 Task: Open Card Customer Service Review in Board IT Support Services to Workspace Customer Relationship Management Software and add a team member Softage.4@softage.net, a label Blue, a checklist Boxing, an attachment from Trello, a color Blue and finally, add a card description 'Conduct customer research for new marketing messaging' and a comment 'Let us approach this task with a sense of enthusiasm and passion, embracing the challenge and the opportunity it presents.'. Add a start date 'Jan 04, 1900' with a due date 'Jan 11, 1900'
Action: Mouse moved to (79, 268)
Screenshot: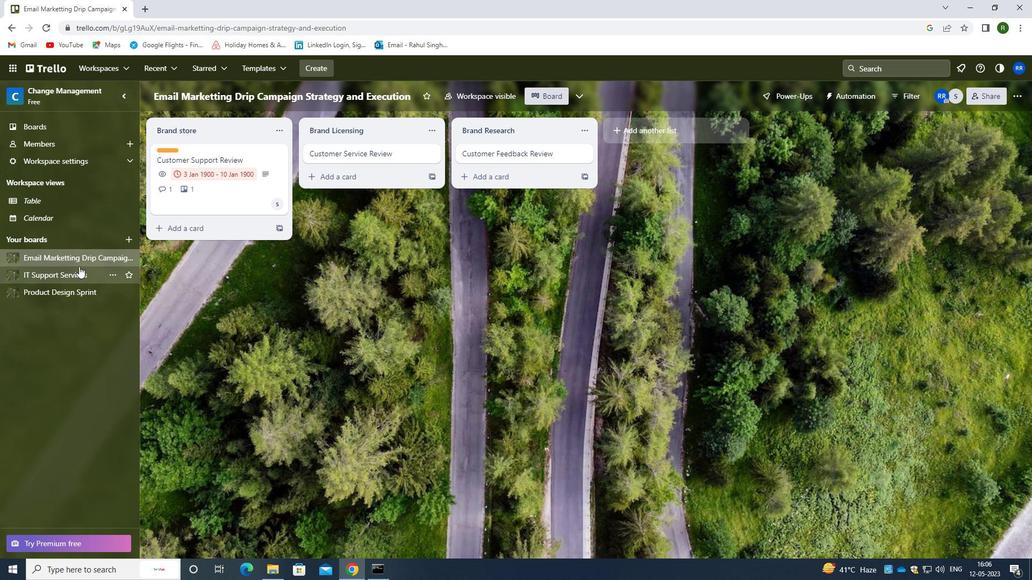 
Action: Mouse pressed left at (79, 268)
Screenshot: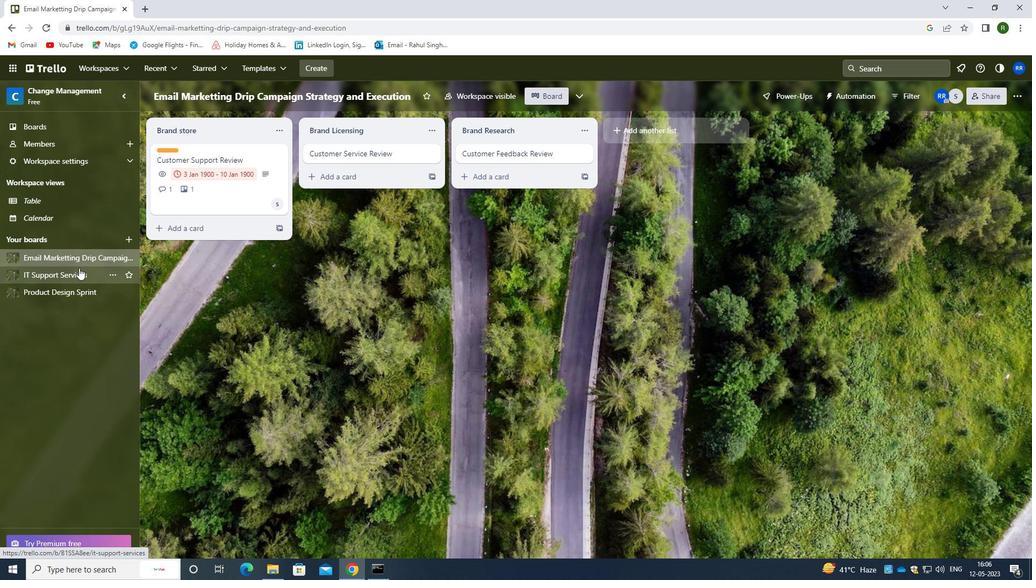 
Action: Mouse moved to (429, 154)
Screenshot: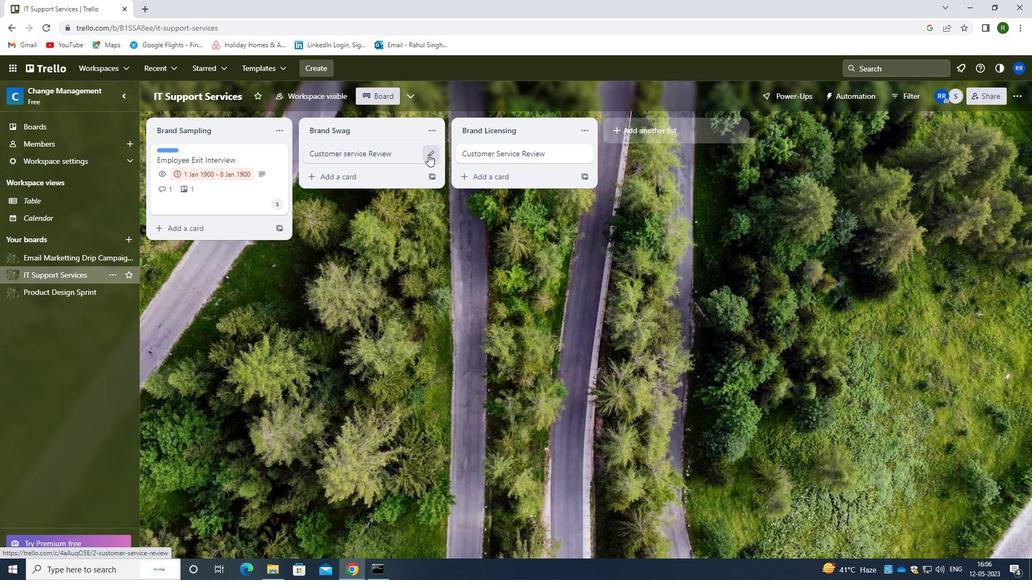 
Action: Mouse pressed left at (429, 154)
Screenshot: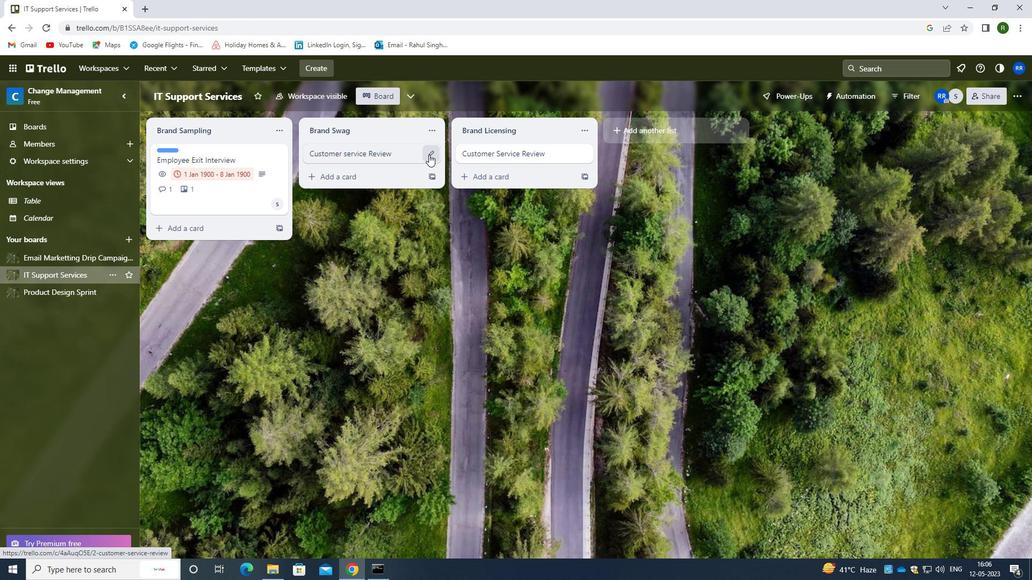 
Action: Mouse moved to (496, 157)
Screenshot: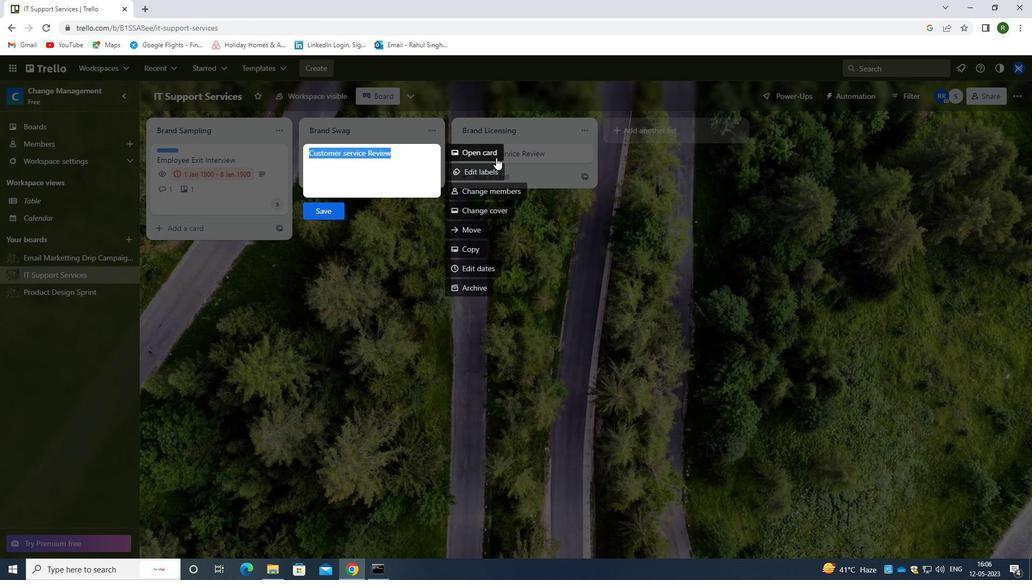 
Action: Mouse pressed left at (496, 157)
Screenshot: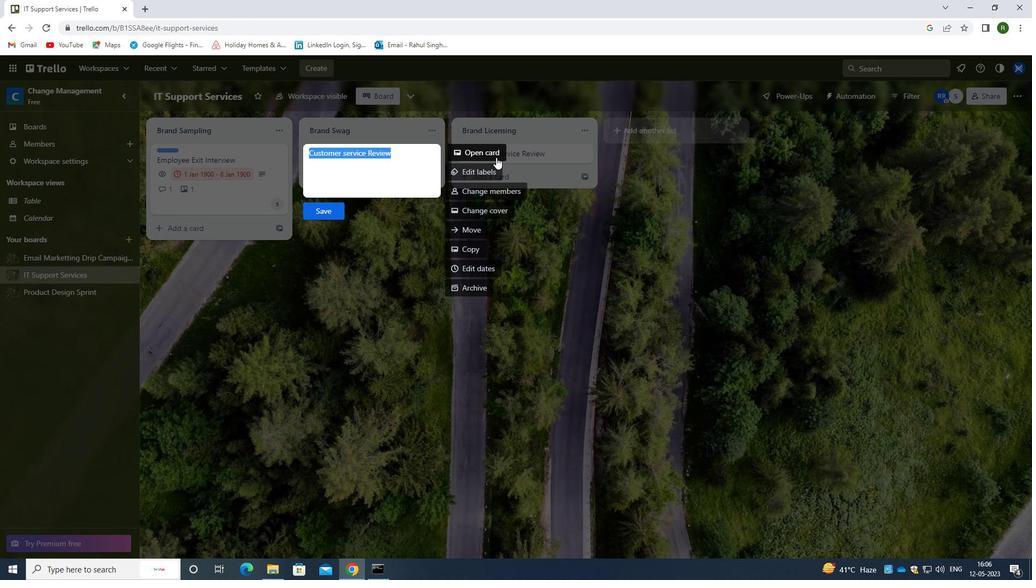 
Action: Mouse moved to (655, 184)
Screenshot: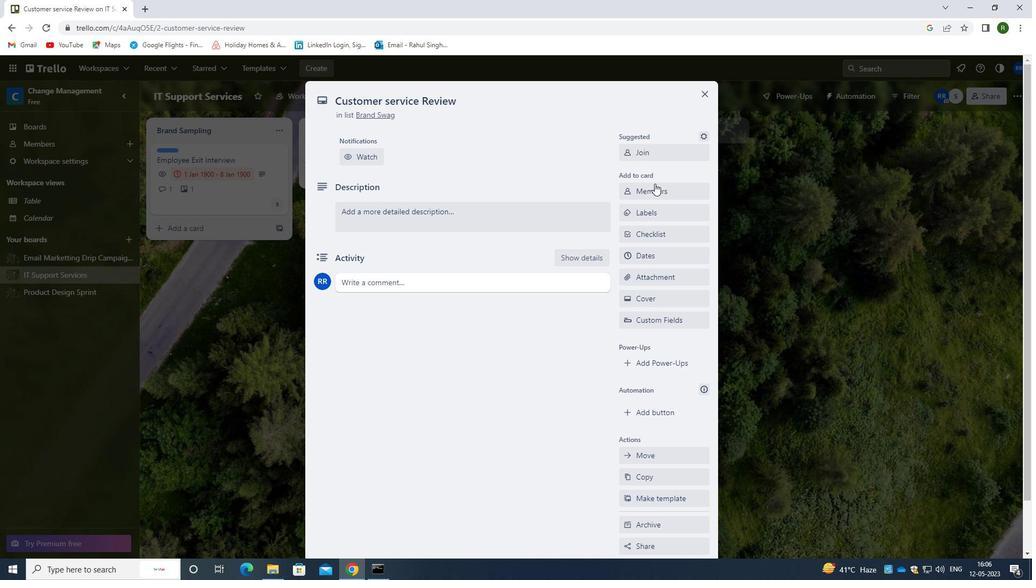 
Action: Mouse pressed left at (655, 184)
Screenshot: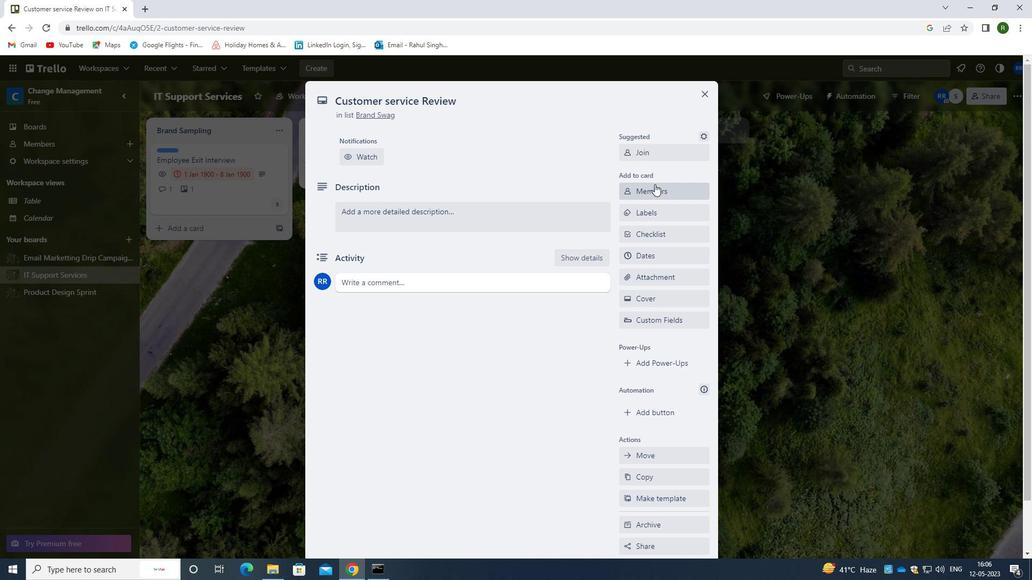 
Action: Mouse moved to (662, 246)
Screenshot: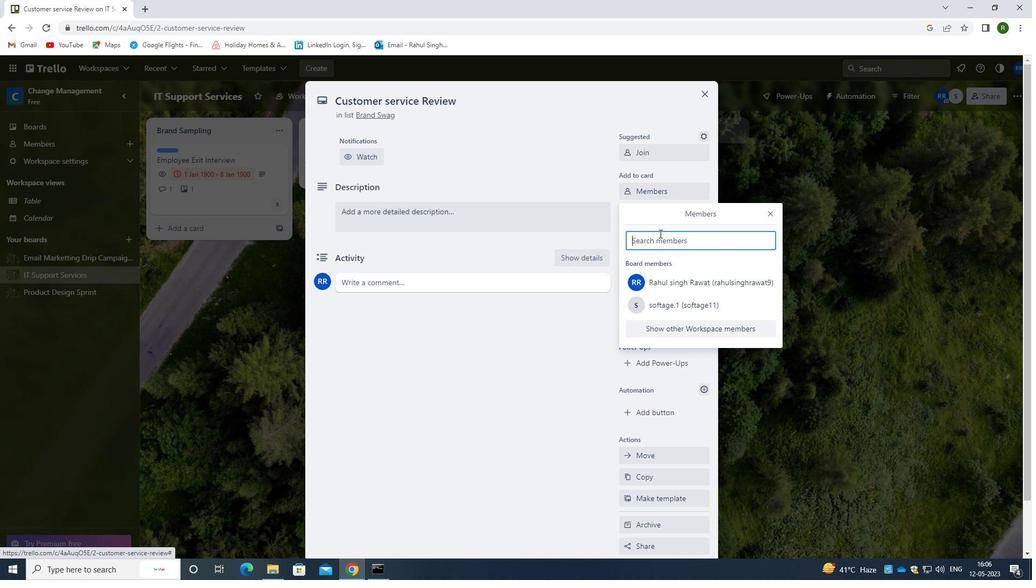 
Action: Mouse pressed left at (662, 246)
Screenshot: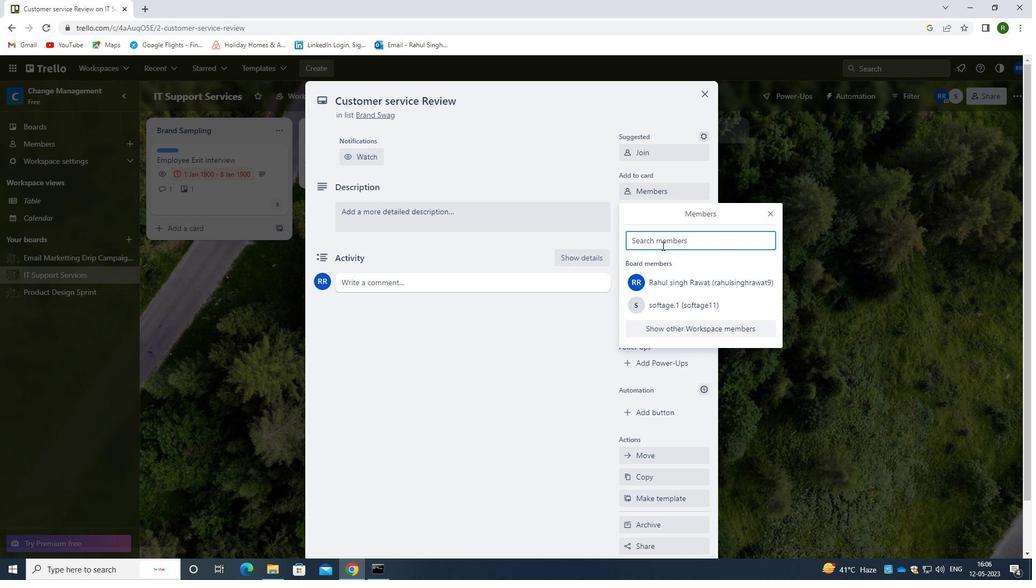 
Action: Mouse moved to (579, 213)
Screenshot: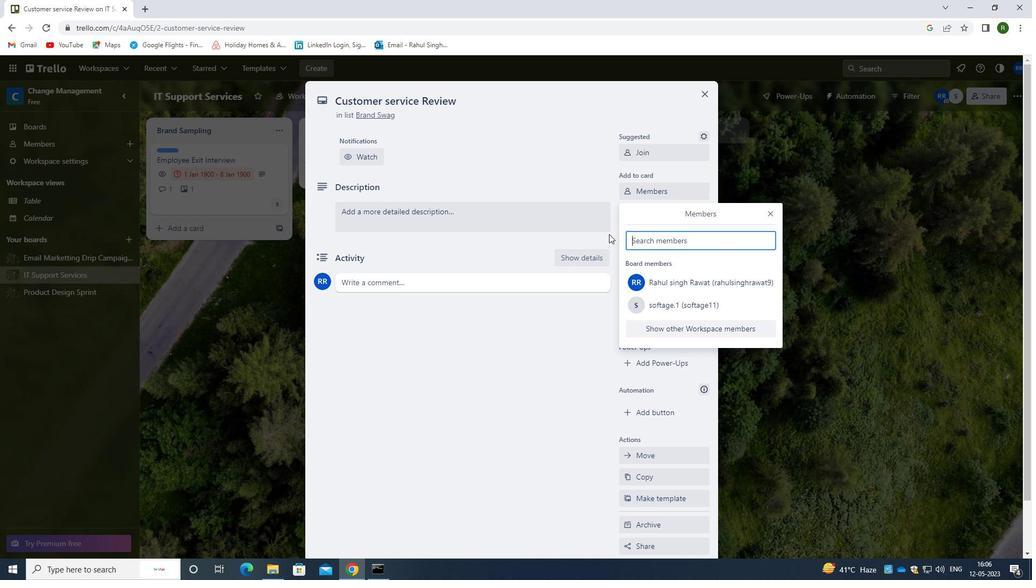 
Action: Key pressed <Key.shift>SOFTAGE.4<Key.shift>@SOFTAGE.NET
Screenshot: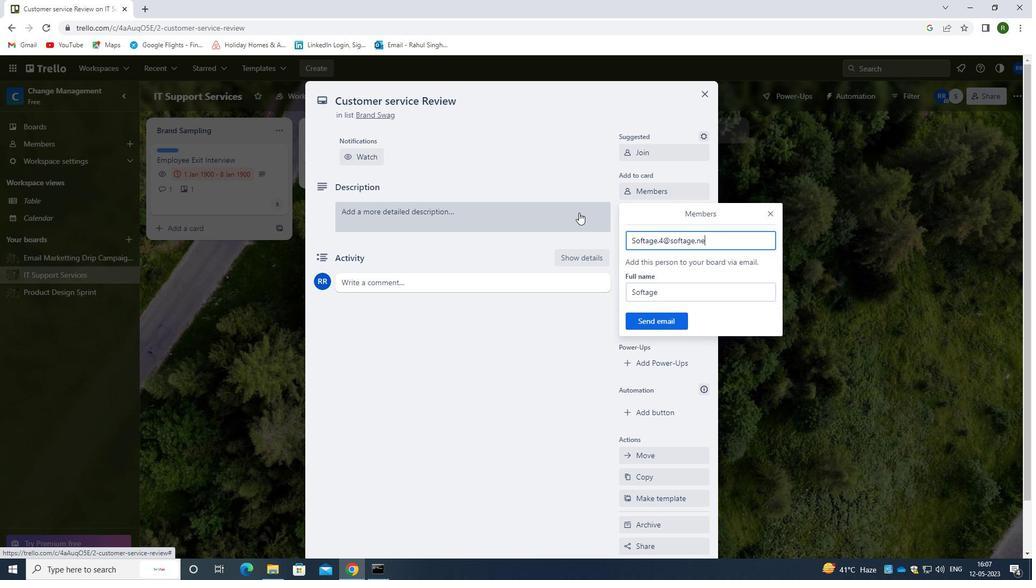 
Action: Mouse moved to (664, 322)
Screenshot: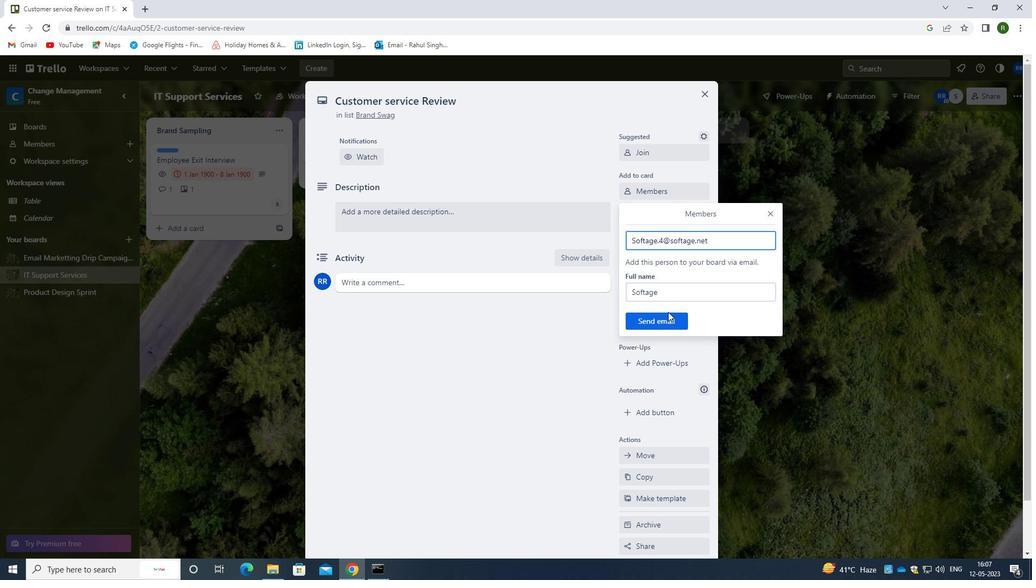 
Action: Mouse pressed left at (664, 322)
Screenshot: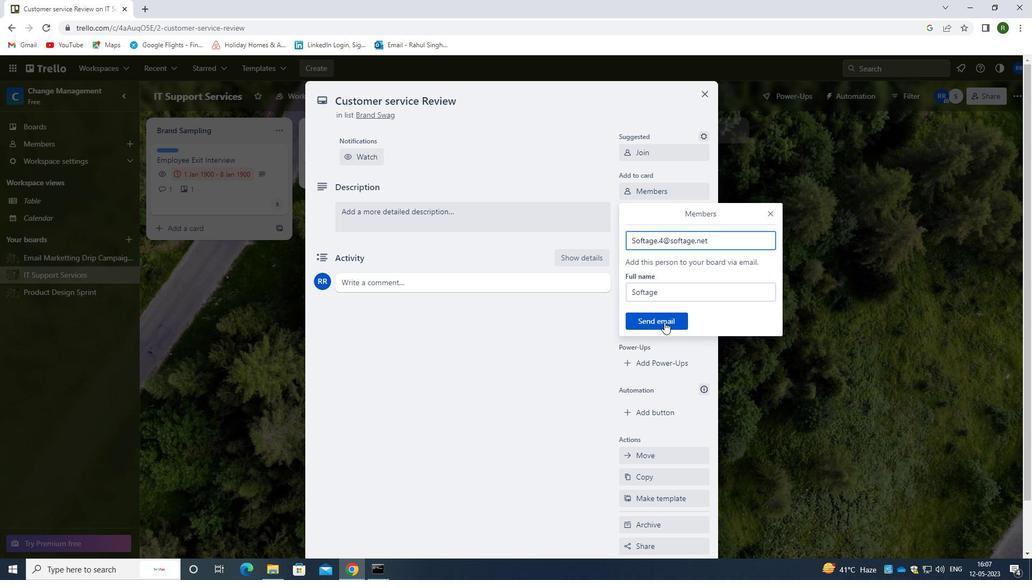 
Action: Mouse moved to (658, 215)
Screenshot: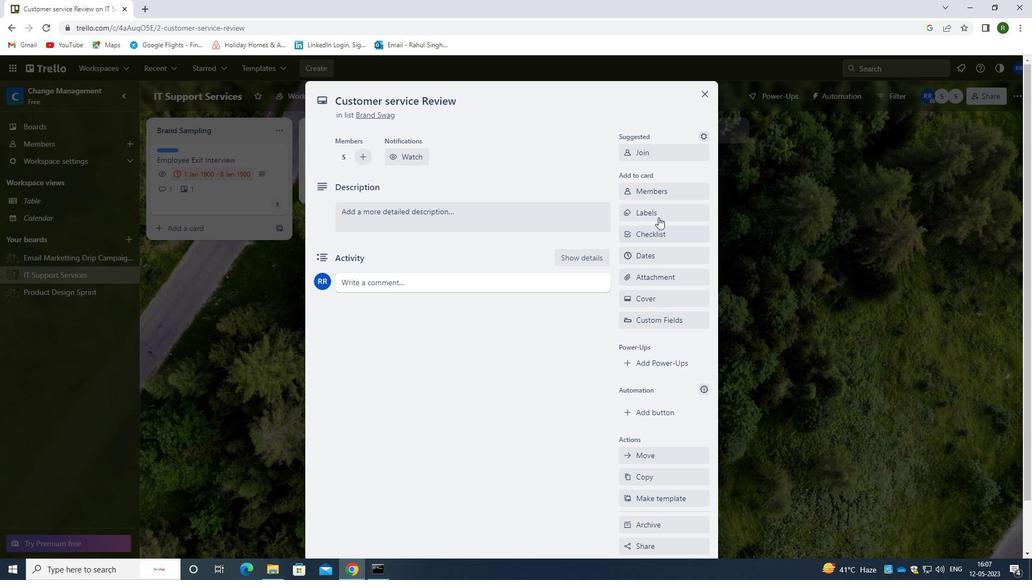 
Action: Mouse pressed left at (658, 215)
Screenshot: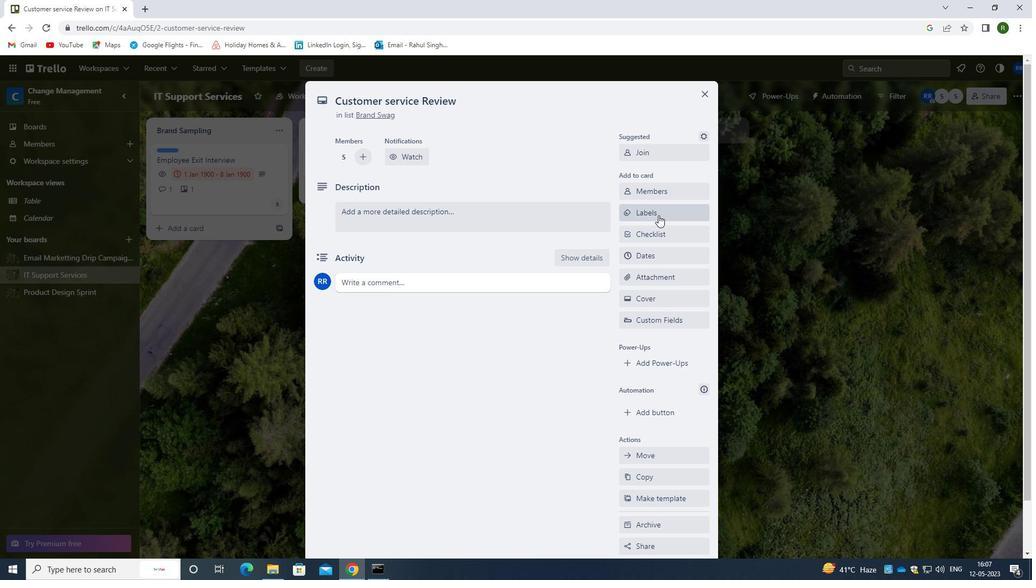 
Action: Mouse moved to (653, 249)
Screenshot: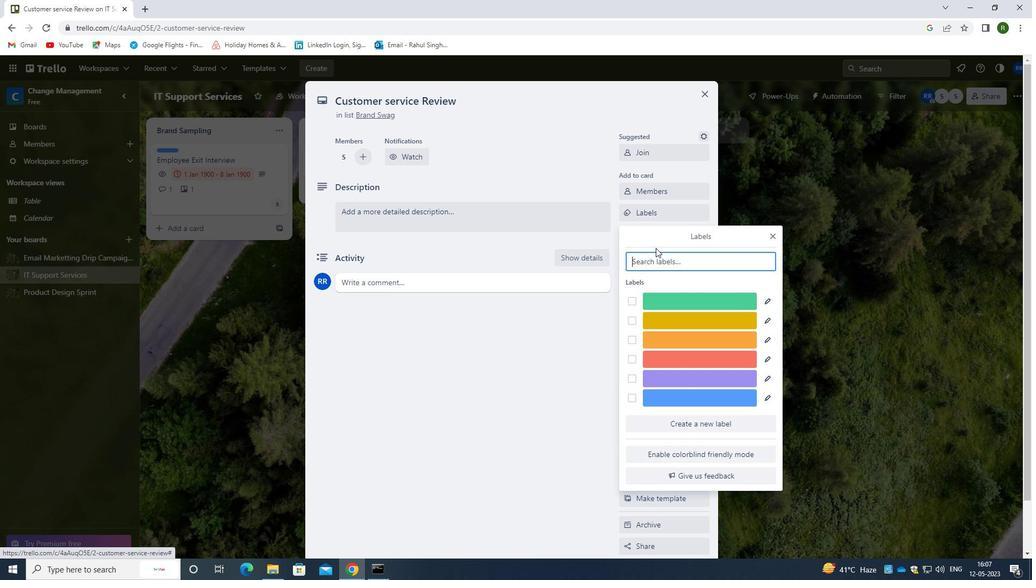 
Action: Key pressed BLUE
Screenshot: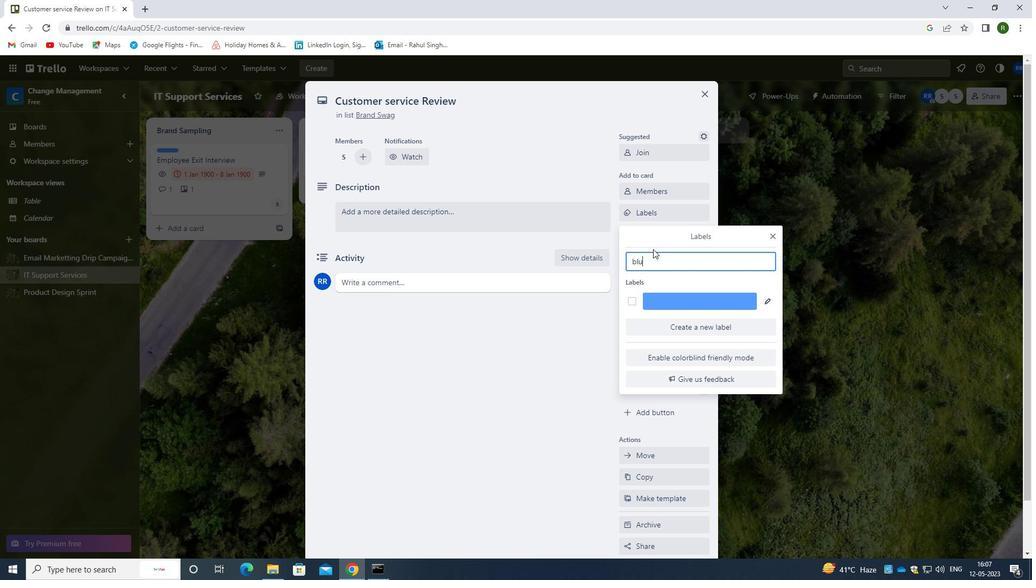 
Action: Mouse moved to (632, 302)
Screenshot: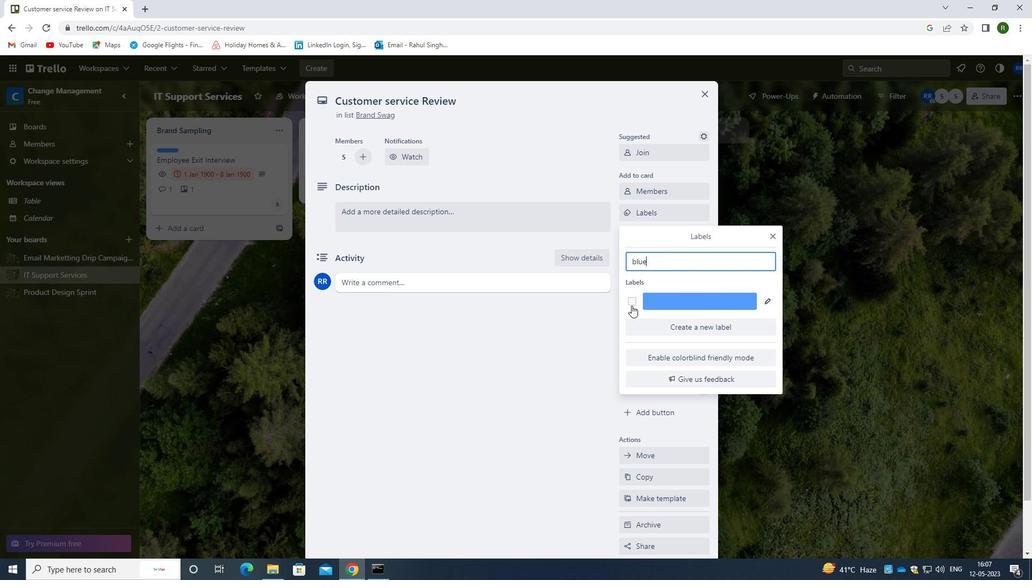 
Action: Mouse pressed left at (632, 302)
Screenshot: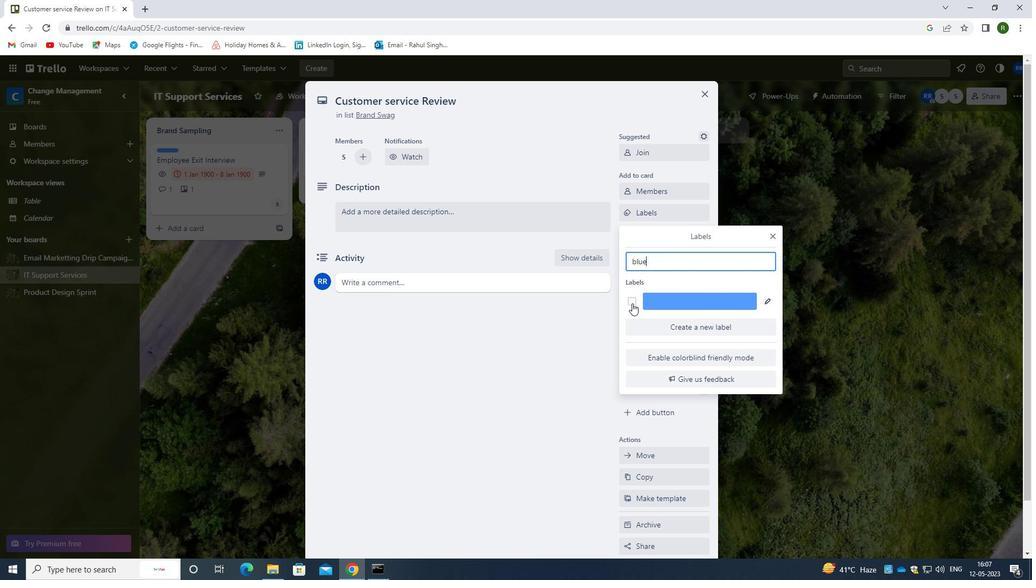 
Action: Mouse moved to (491, 382)
Screenshot: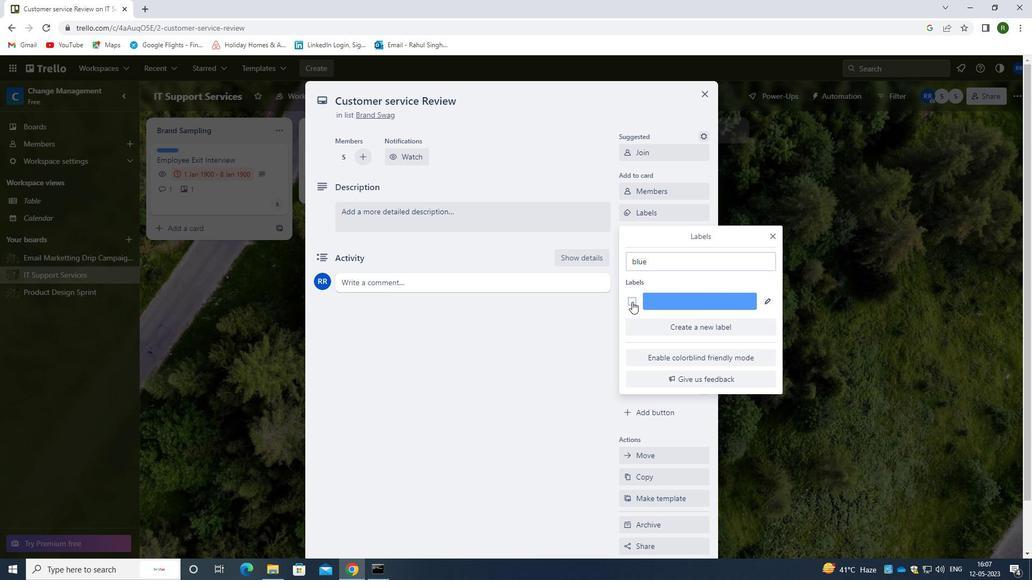 
Action: Mouse pressed left at (491, 382)
Screenshot: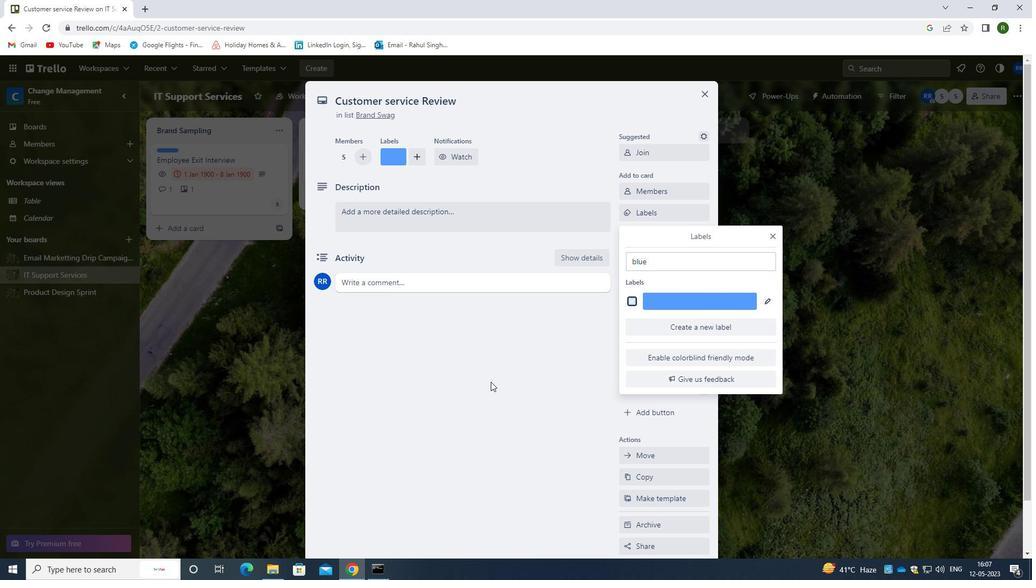 
Action: Mouse moved to (661, 237)
Screenshot: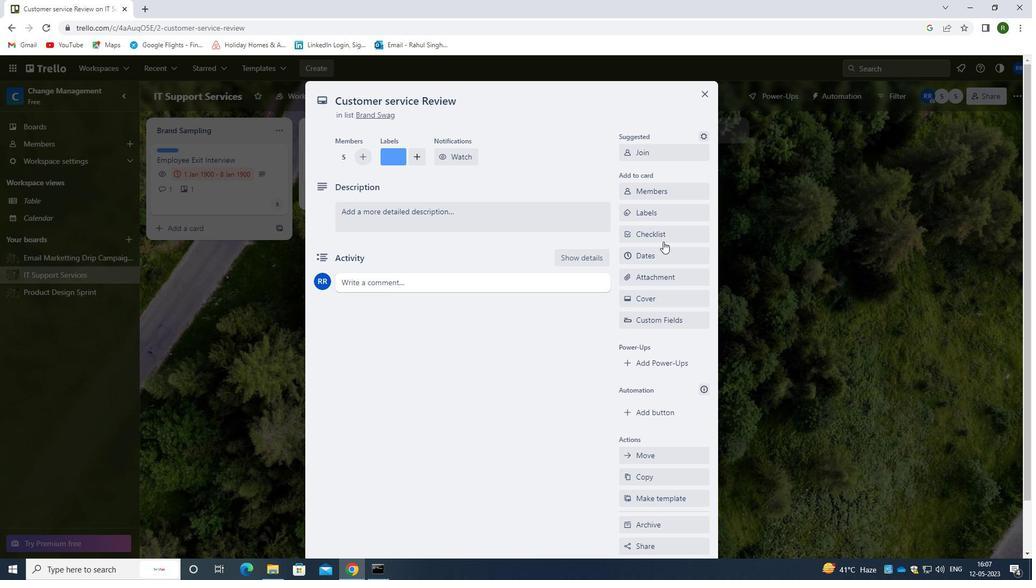 
Action: Mouse pressed left at (661, 237)
Screenshot: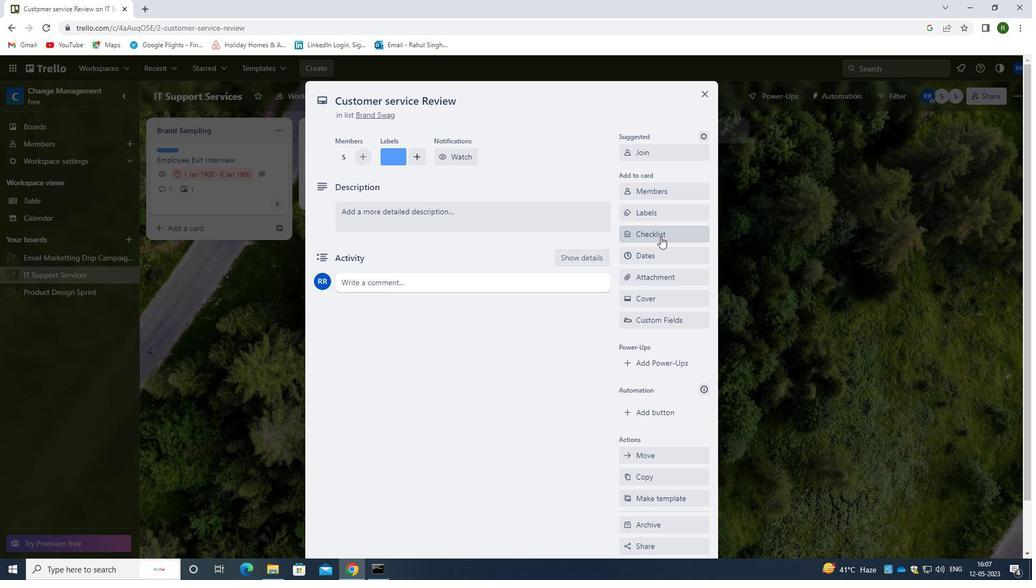 
Action: Mouse moved to (579, 370)
Screenshot: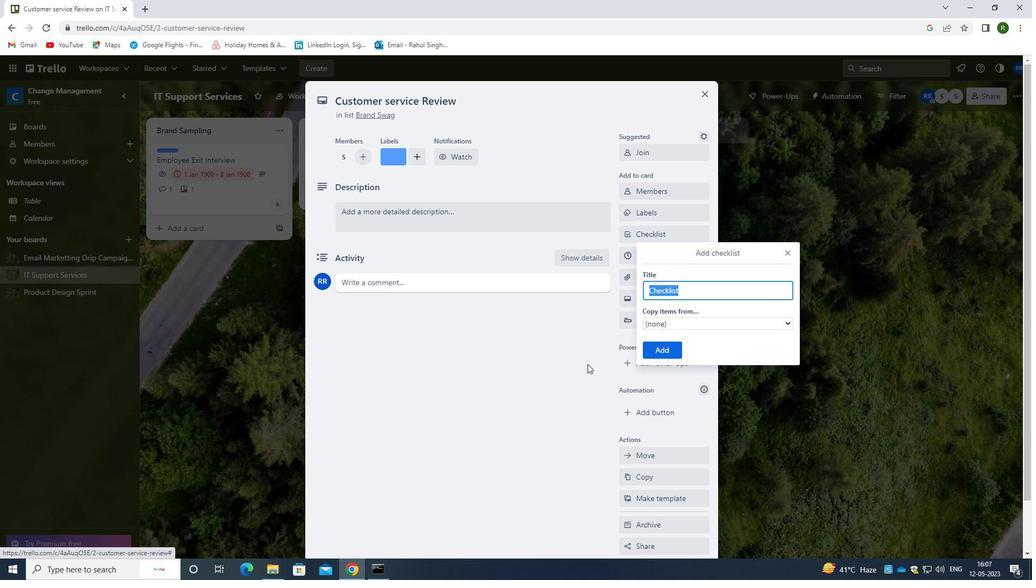 
Action: Key pressed <Key.shift><Key.shift><Key.shift><Key.shift>BOXING
Screenshot: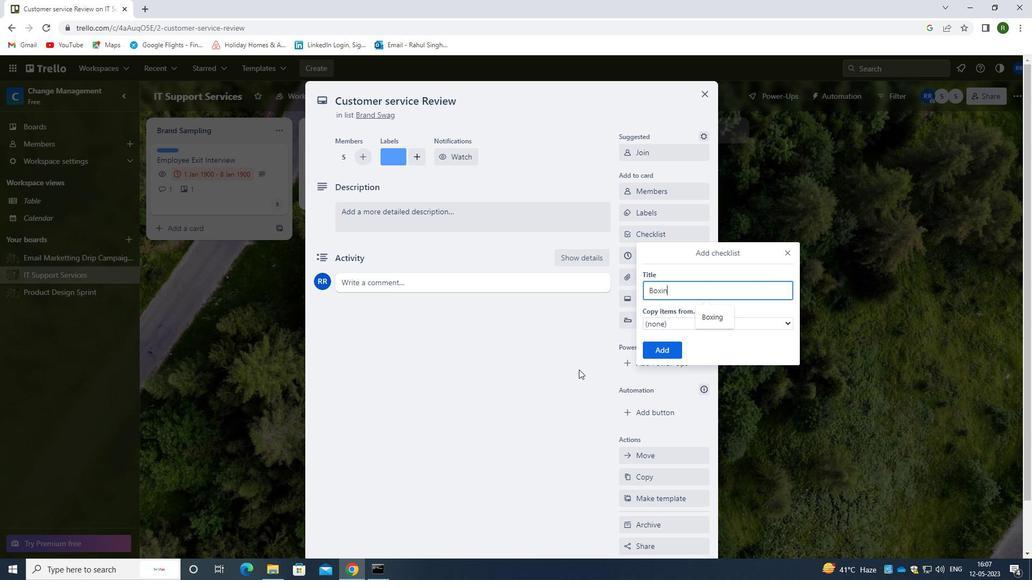 
Action: Mouse moved to (662, 349)
Screenshot: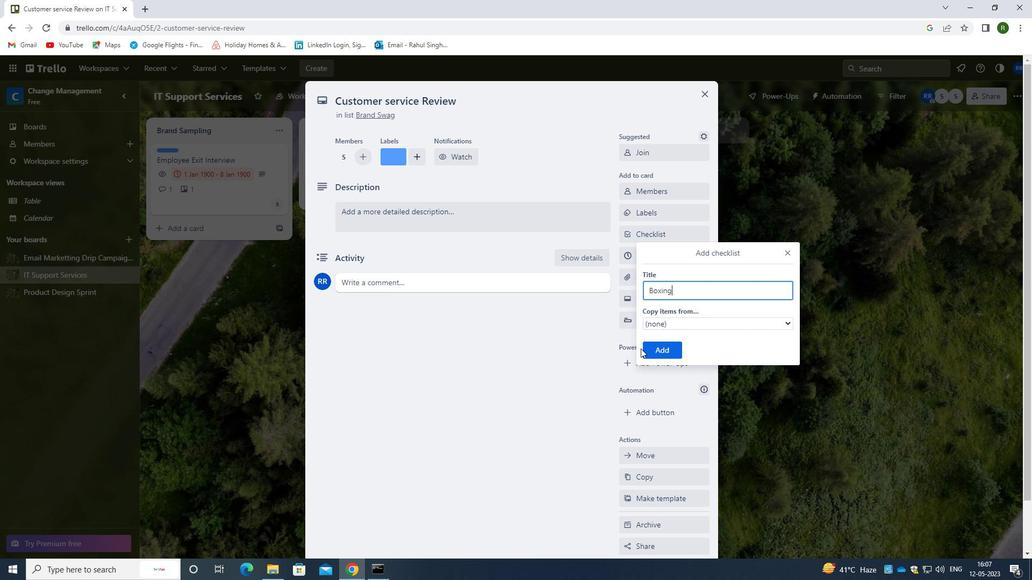 
Action: Mouse pressed left at (662, 349)
Screenshot: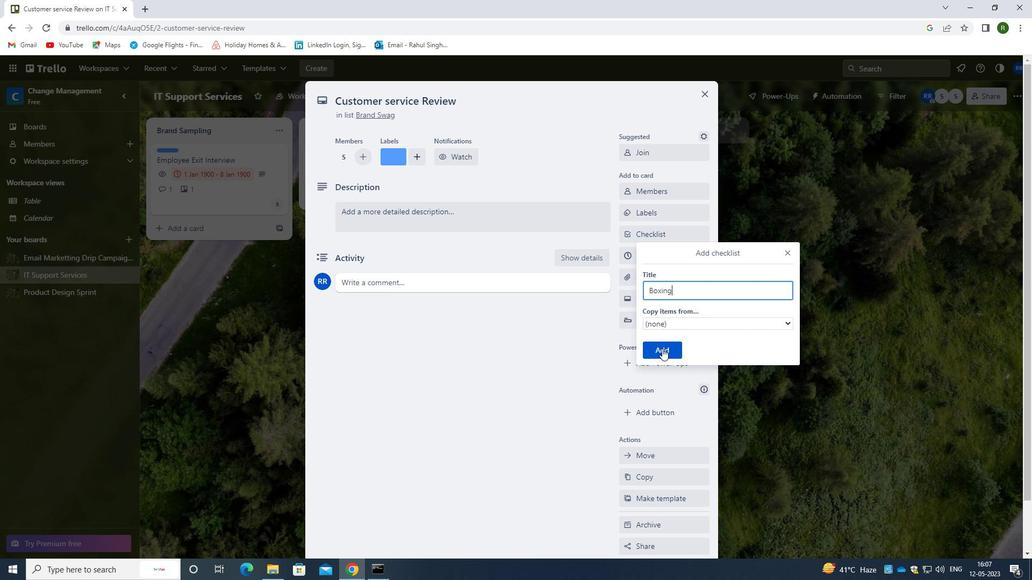 
Action: Mouse moved to (658, 278)
Screenshot: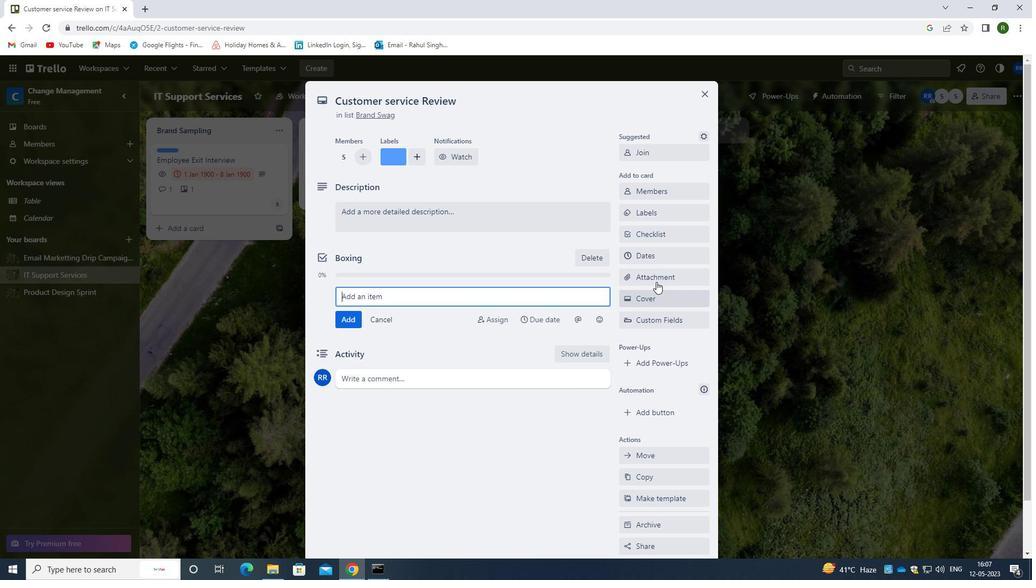 
Action: Mouse pressed left at (658, 278)
Screenshot: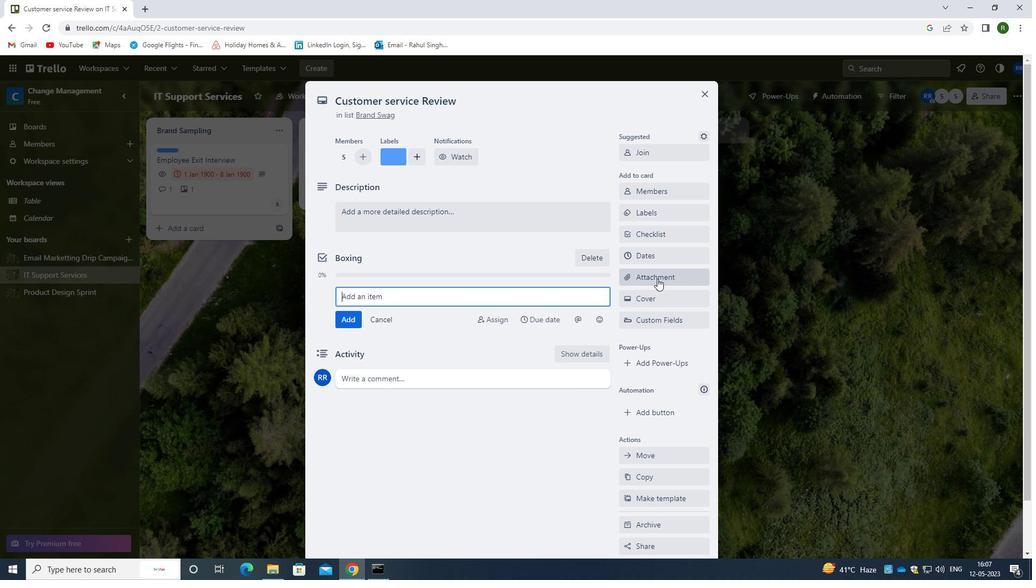 
Action: Mouse moved to (658, 342)
Screenshot: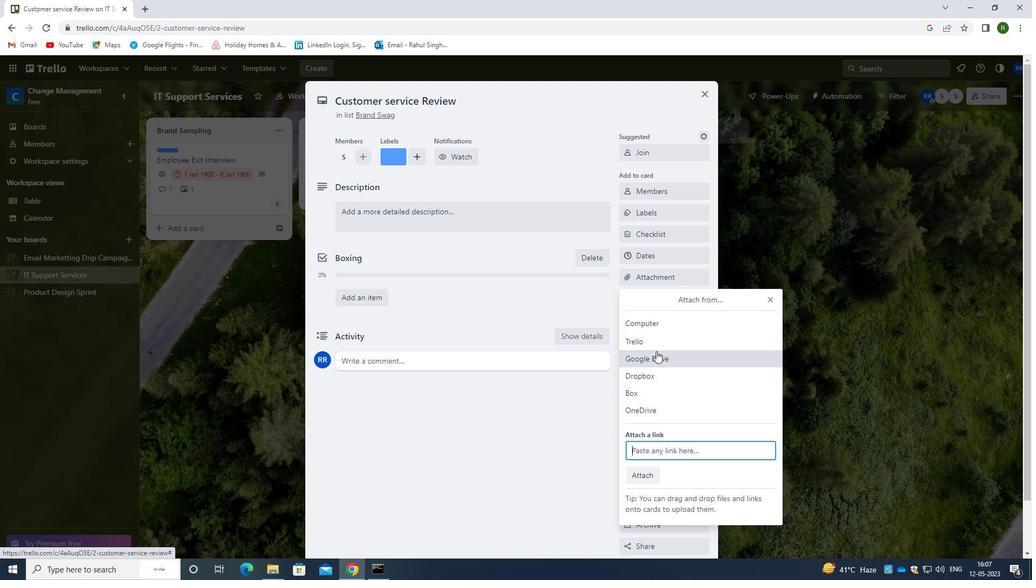 
Action: Mouse pressed left at (658, 342)
Screenshot: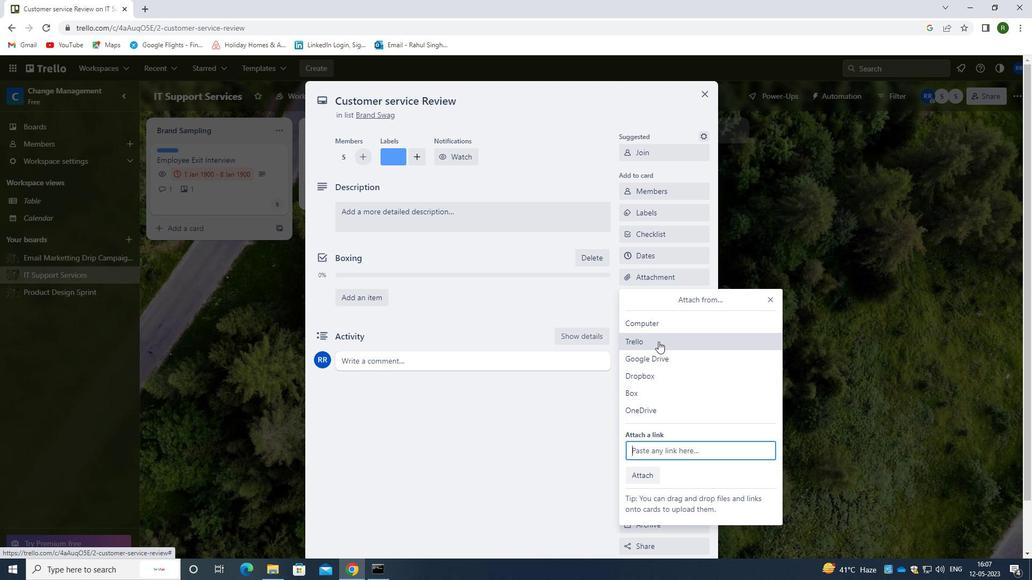 
Action: Mouse moved to (687, 263)
Screenshot: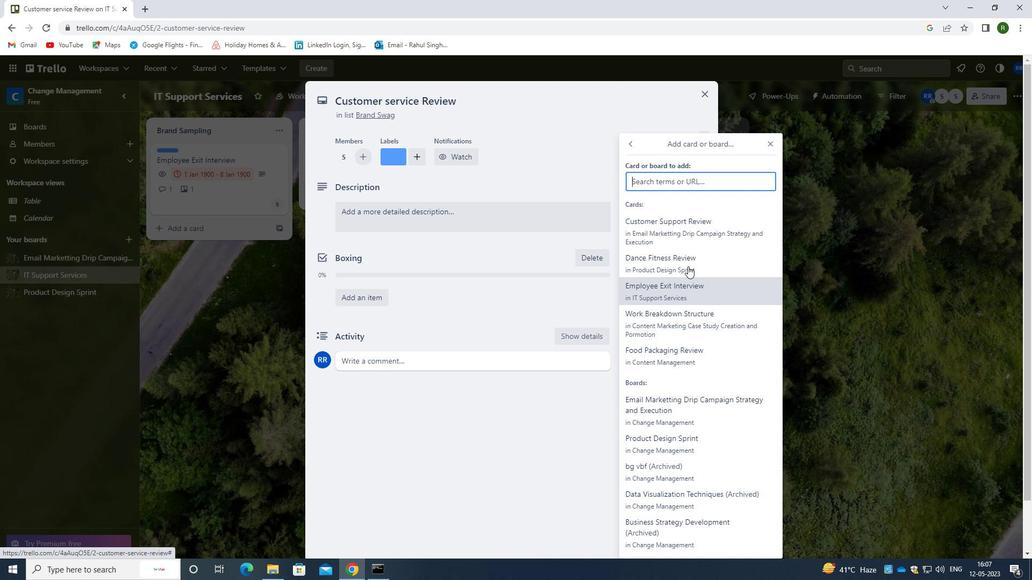 
Action: Mouse pressed left at (687, 263)
Screenshot: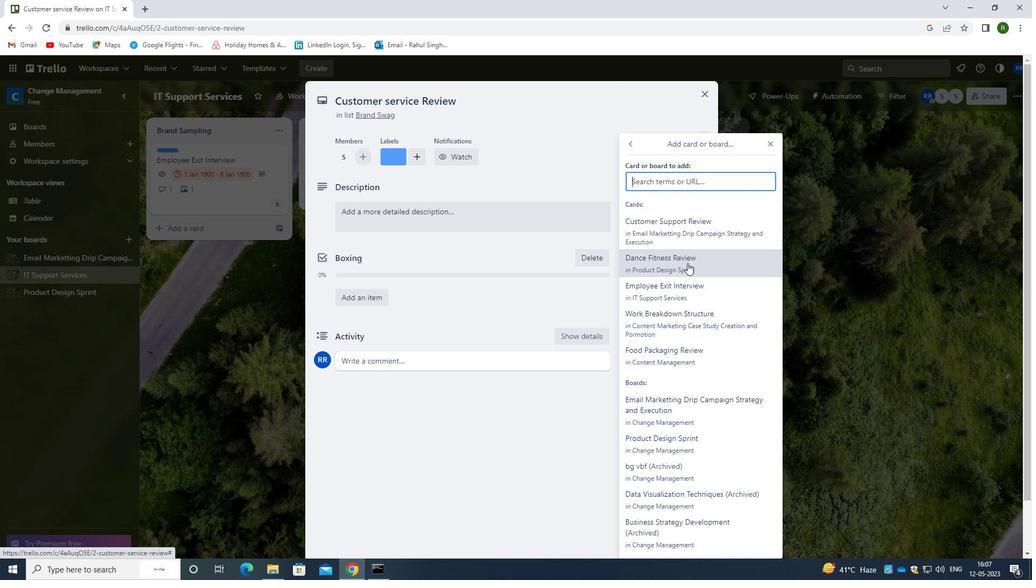 
Action: Mouse moved to (458, 219)
Screenshot: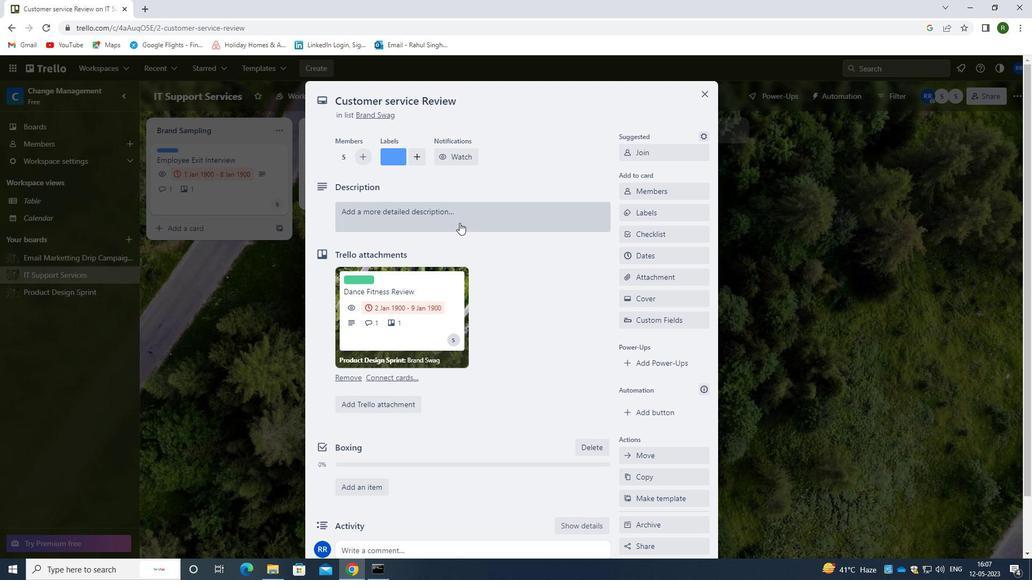 
Action: Mouse pressed left at (458, 219)
Screenshot: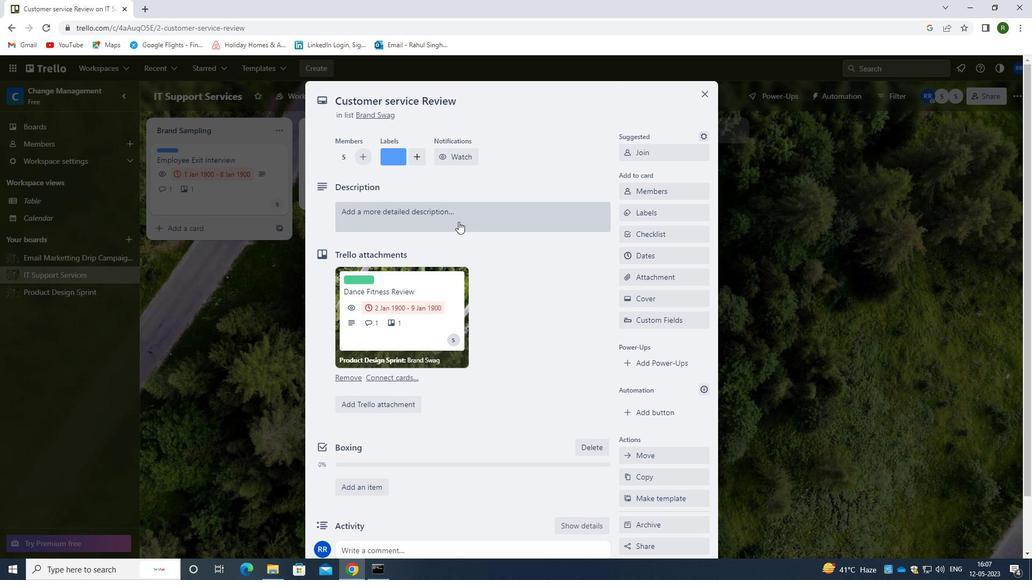 
Action: Mouse moved to (449, 254)
Screenshot: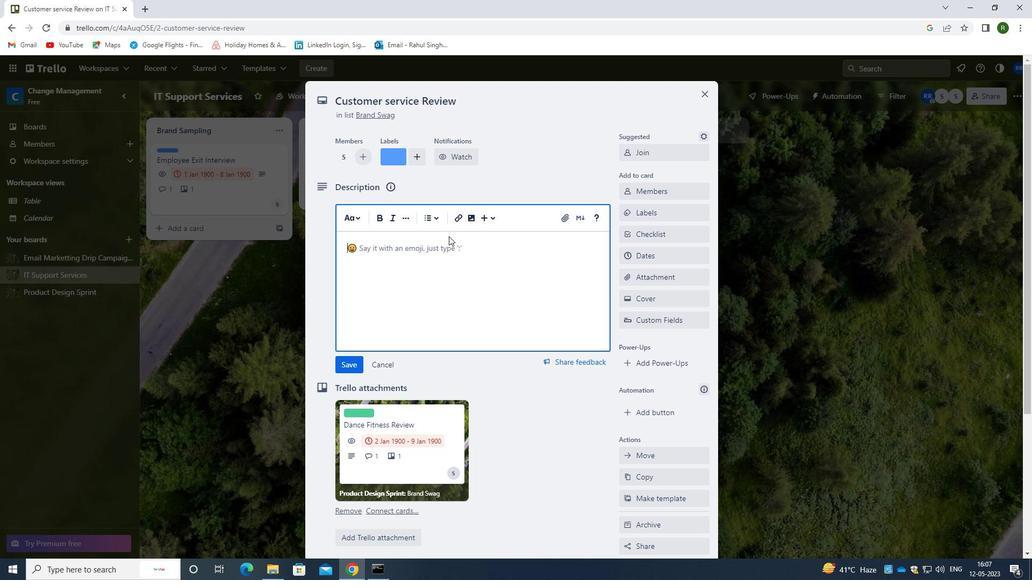 
Action: Mouse pressed left at (449, 254)
Screenshot: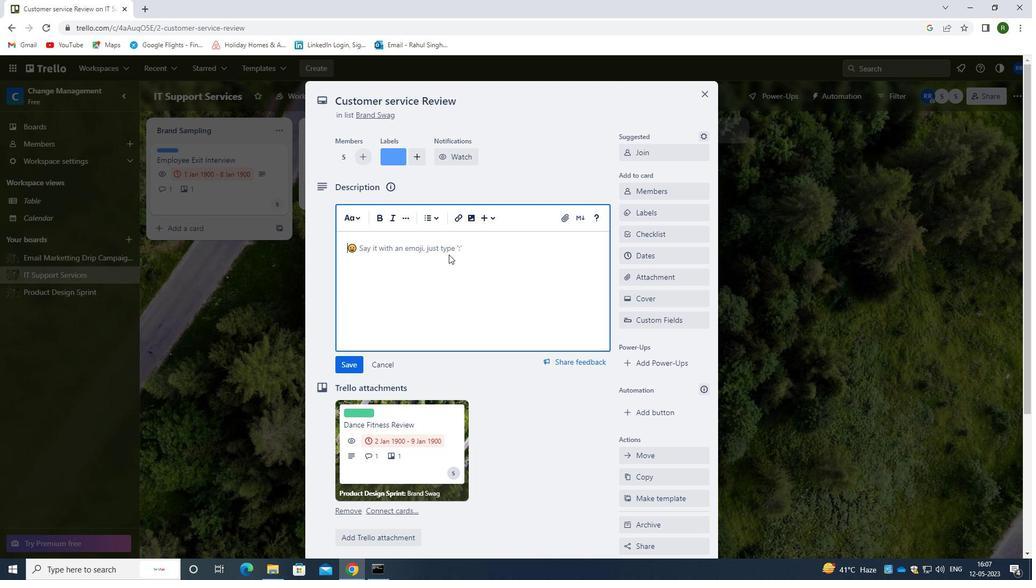 
Action: Mouse moved to (449, 254)
Screenshot: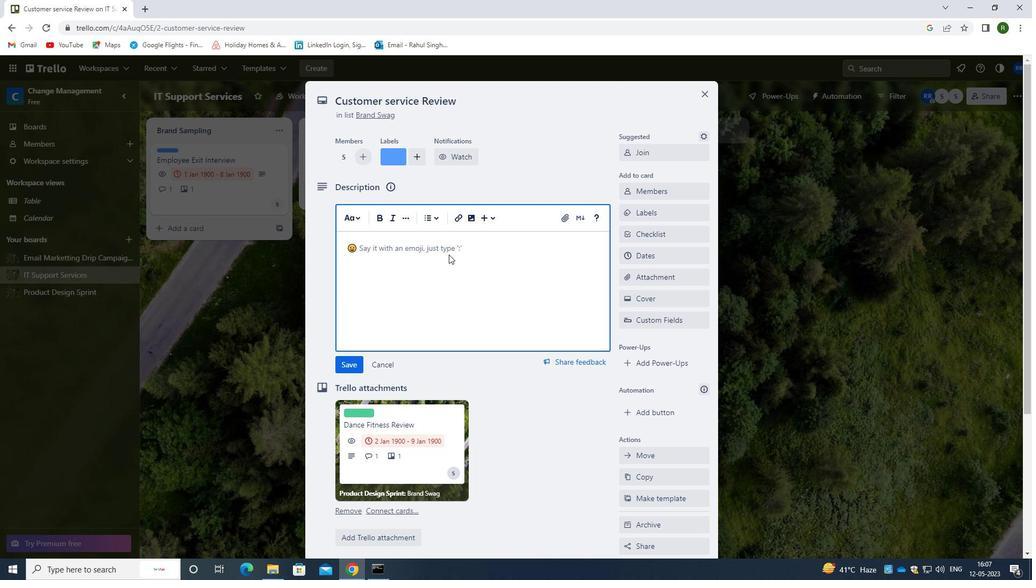 
Action: Key pressed <Key.caps_lock>C<Key.caps_lock>ONDUCT<Key.space>CUSTOMER<Key.space>RESEARCH<Key.space>FOR<Key.space>NBE<Key.backspace><Key.backspace>EW<Key.space>MARKETTING<Key.backspace><Key.backspace><Key.backspace><Key.backspace>ING<Key.space>ST<Key.backspace><Key.backspace>MESSAGOMG/<Key.backspace><Key.backspace><Key.backspace><Key.backspace>ING
Screenshot: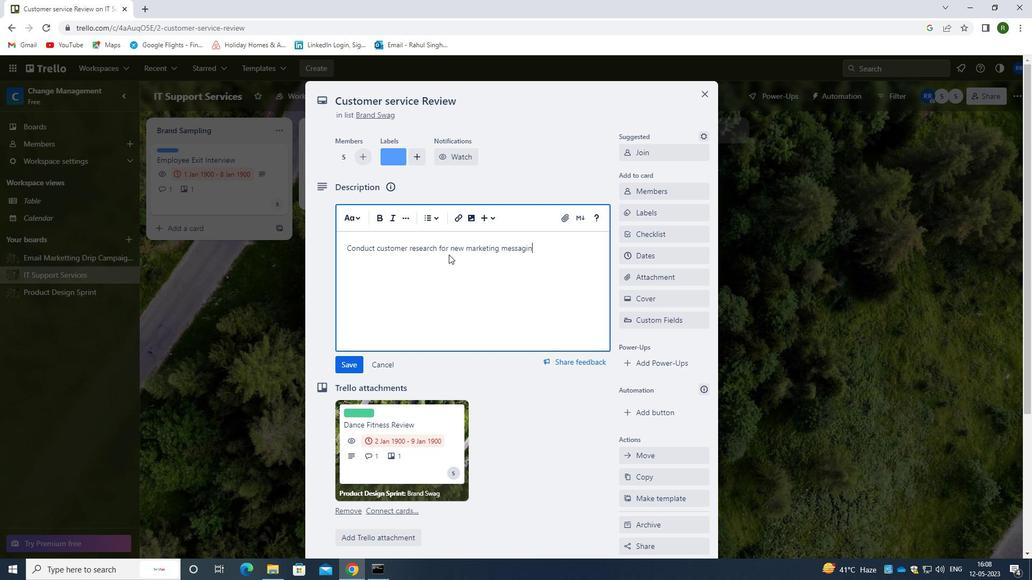 
Action: Mouse moved to (352, 363)
Screenshot: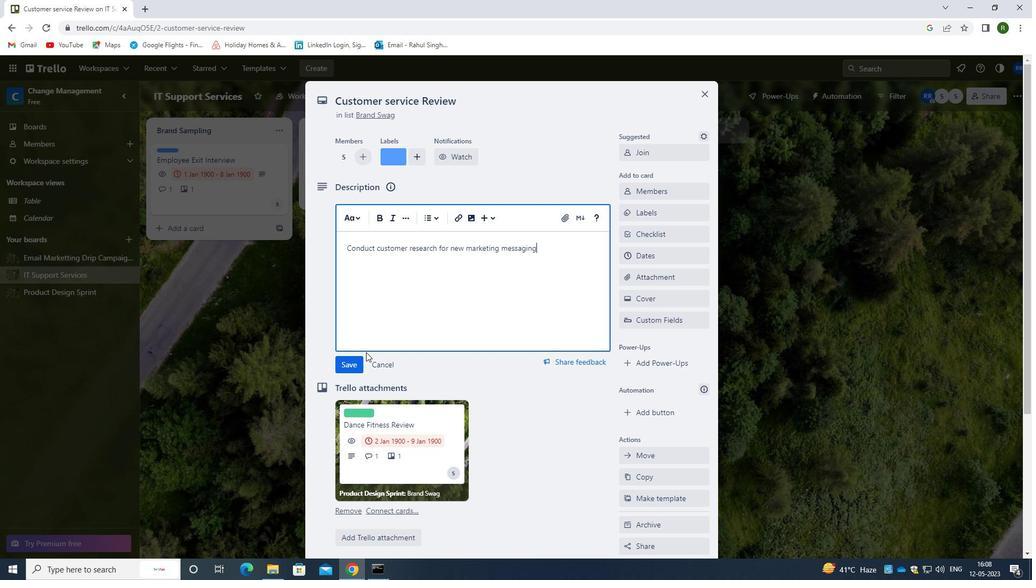 
Action: Mouse pressed left at (352, 363)
Screenshot: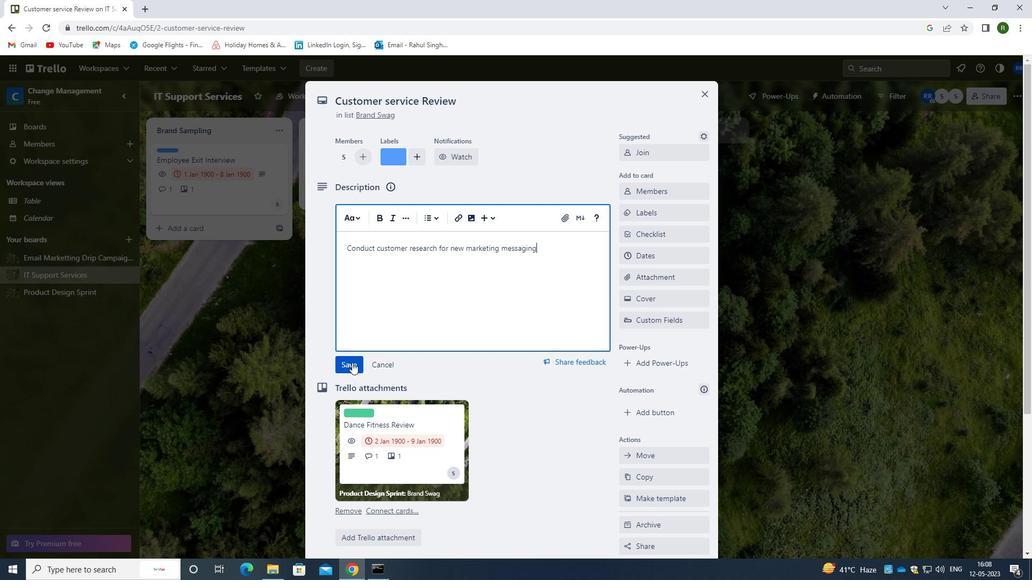 
Action: Mouse moved to (526, 297)
Screenshot: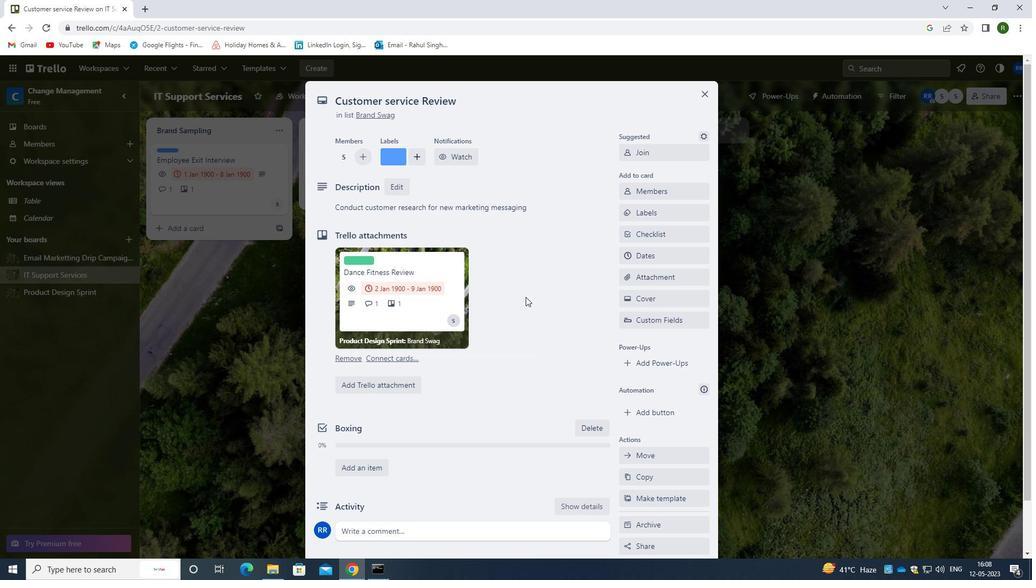 
Action: Mouse scrolled (526, 296) with delta (0, 0)
Screenshot: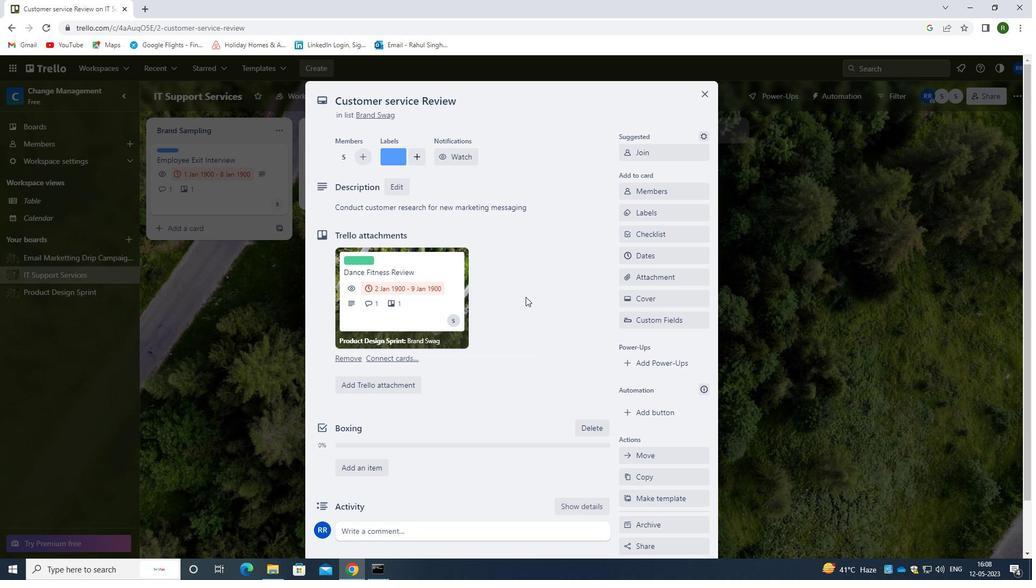 
Action: Mouse scrolled (526, 296) with delta (0, 0)
Screenshot: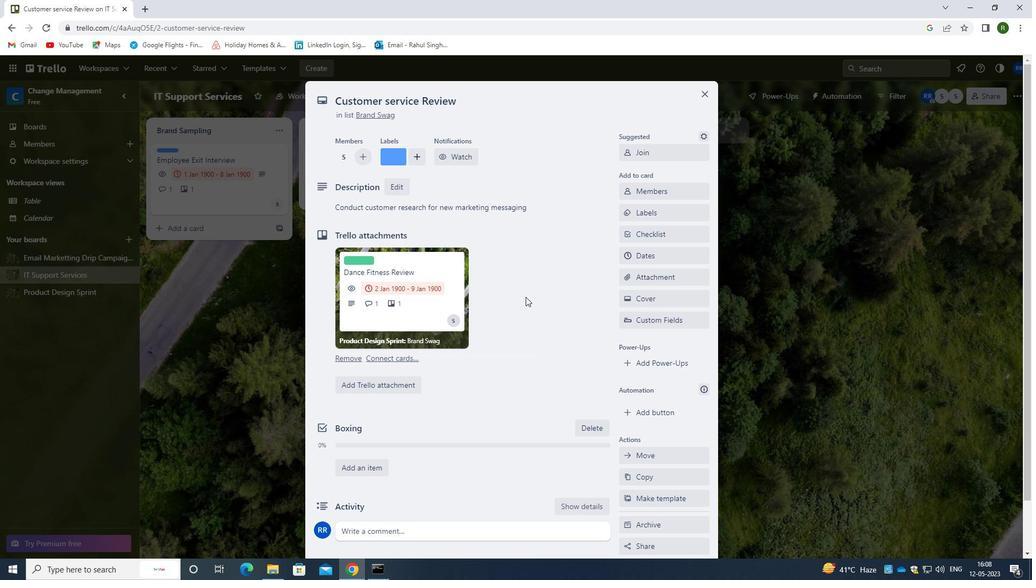 
Action: Mouse scrolled (526, 296) with delta (0, 0)
Screenshot: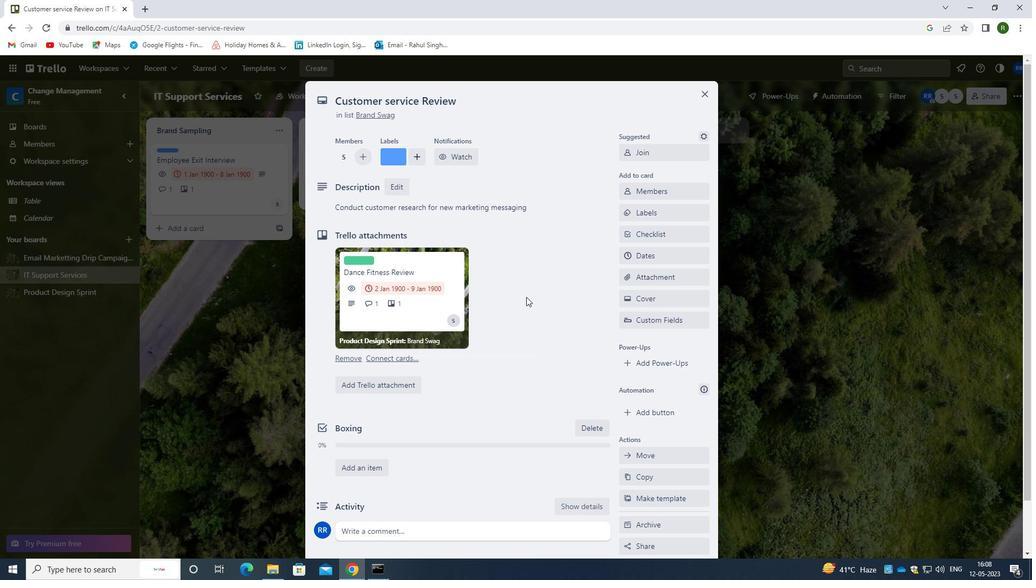 
Action: Mouse moved to (405, 473)
Screenshot: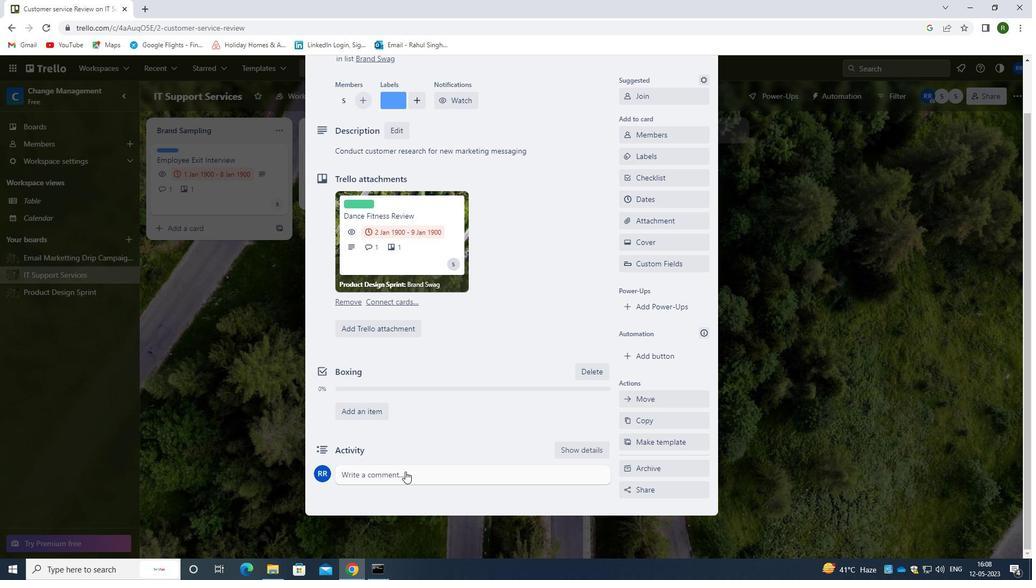 
Action: Mouse pressed left at (405, 473)
Screenshot: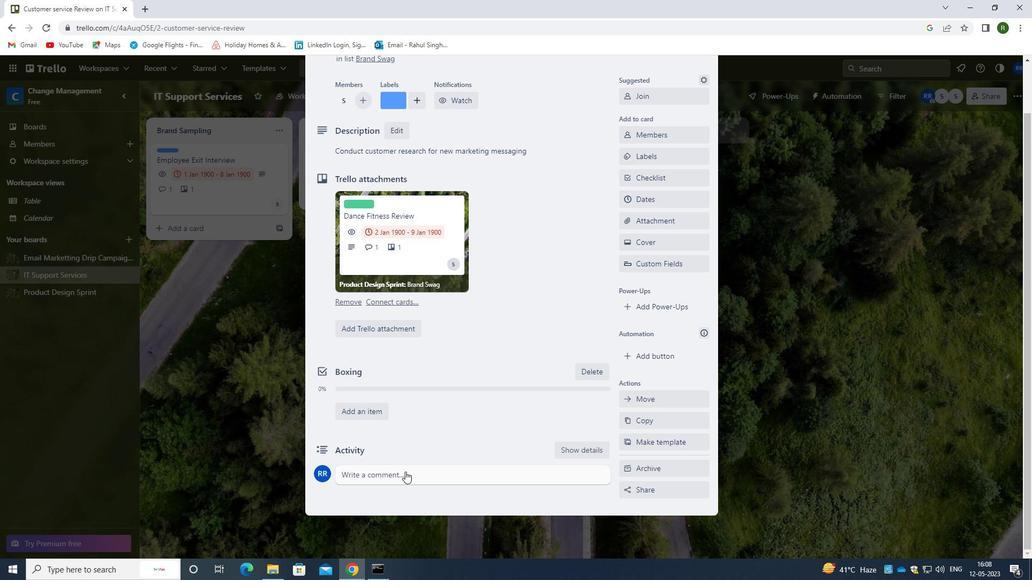 
Action: Mouse moved to (393, 509)
Screenshot: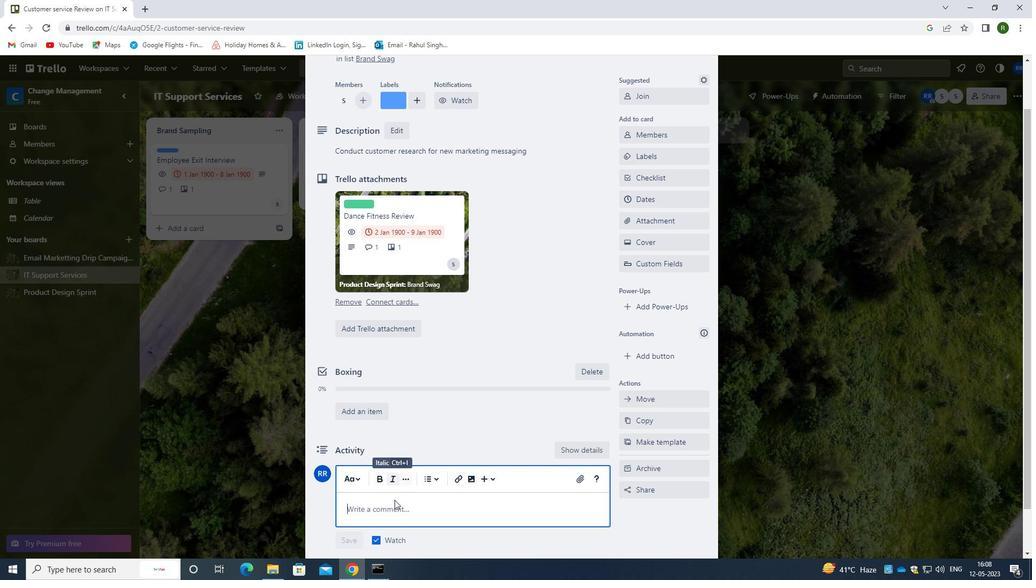 
Action: Mouse pressed left at (393, 509)
Screenshot: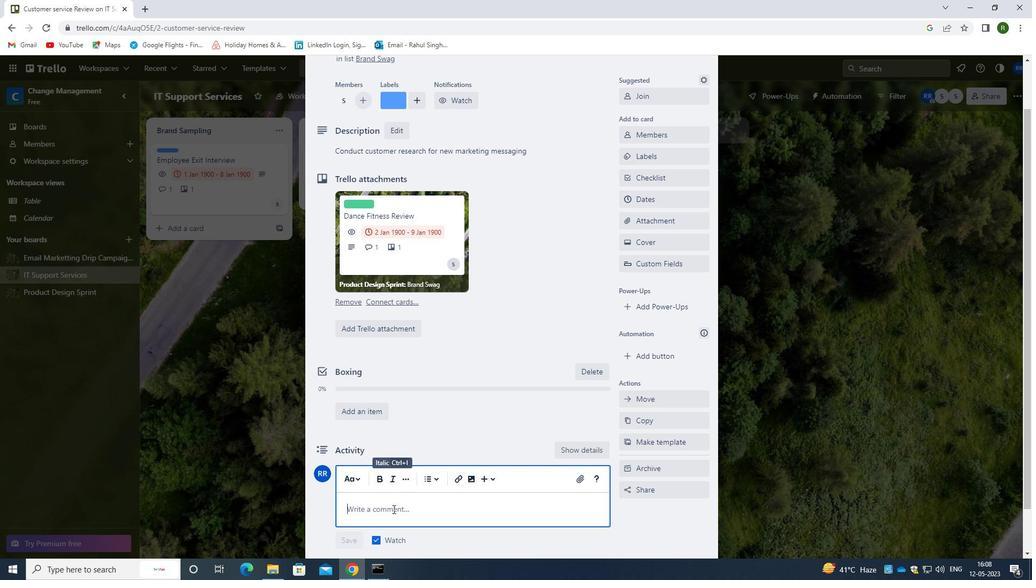 
Action: Key pressed <Key.caps_lock>L<Key.caps_lock>ET<Key.space>US<Key.space>APPROACH<Key.space>THIS<Key.space>TASK<Key.space>WITH<Key.space>A<Key.space>SENSE<Key.space>OF<Key.space>ENTHUSIASM<Key.space>AND<Key.space>PASSION<Key.space>,<Key.space>EMBRACING<Key.space>THE<Key.space>CHALLENGE<Key.space>AND<Key.space>THE<Key.space>OPPORTUNITY<Key.space>ITS<Key.space>PRESENTS.
Screenshot: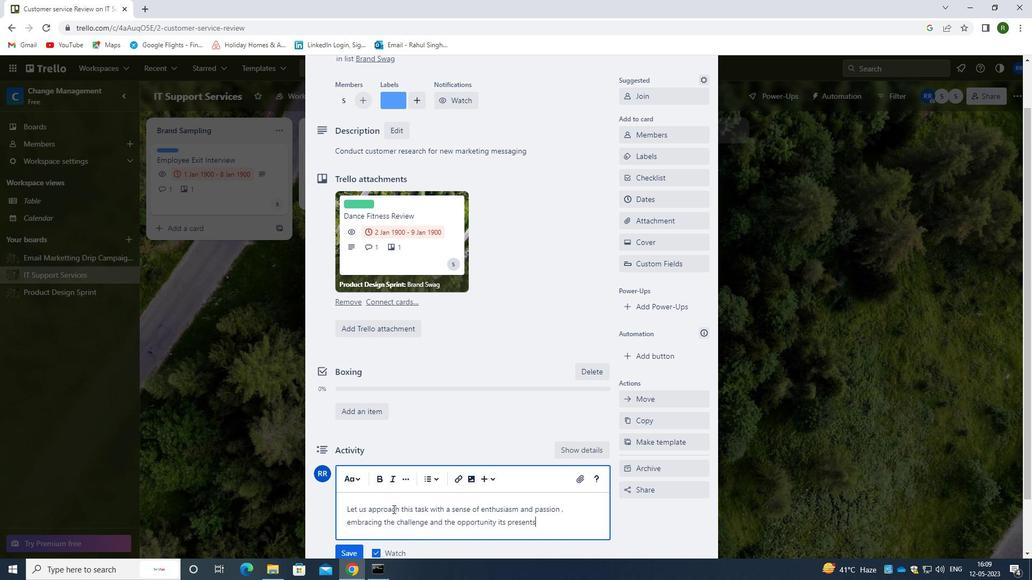 
Action: Mouse moved to (571, 407)
Screenshot: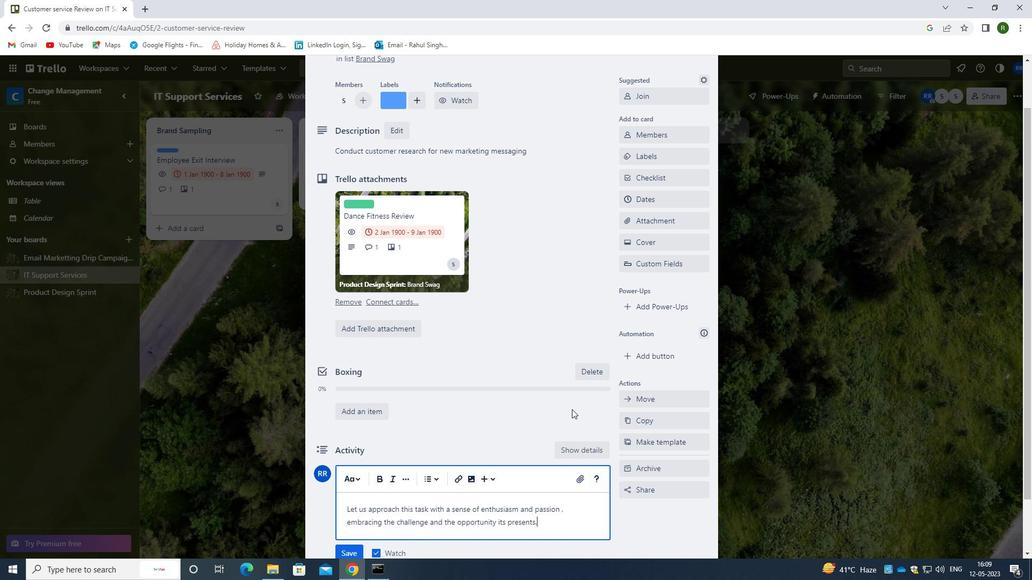 
Action: Mouse scrolled (571, 407) with delta (0, 0)
Screenshot: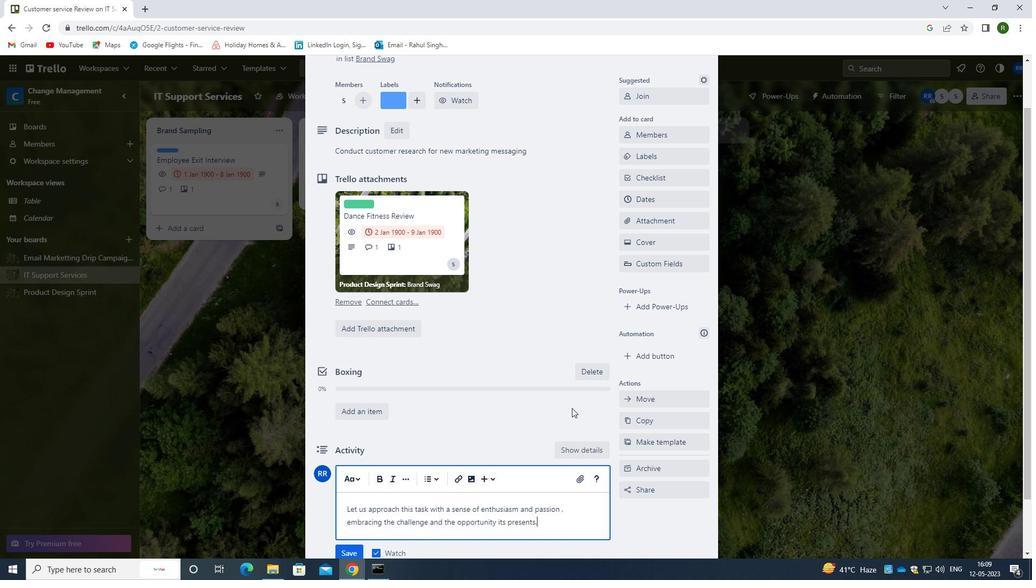 
Action: Mouse moved to (348, 508)
Screenshot: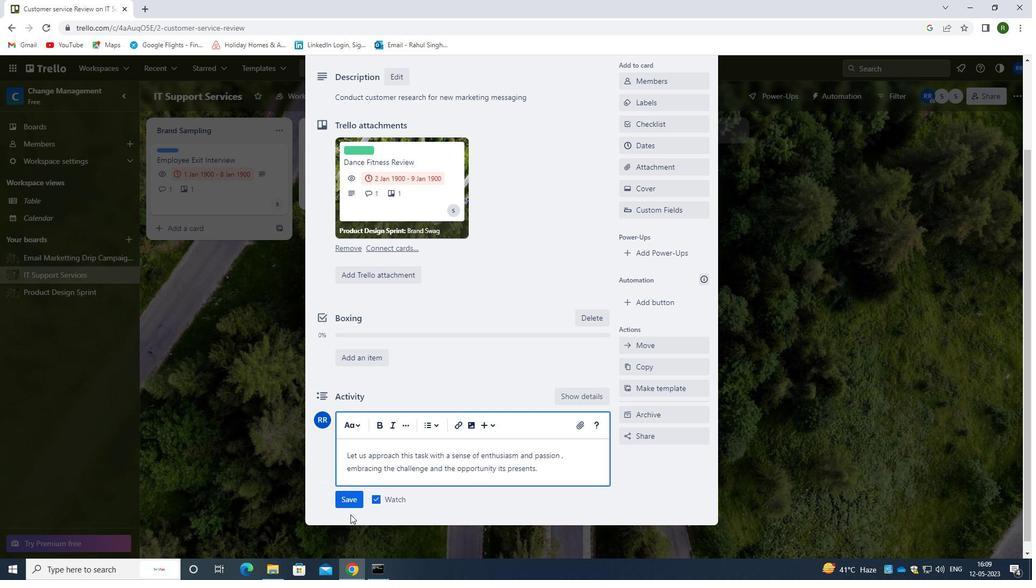 
Action: Mouse pressed left at (348, 508)
Screenshot: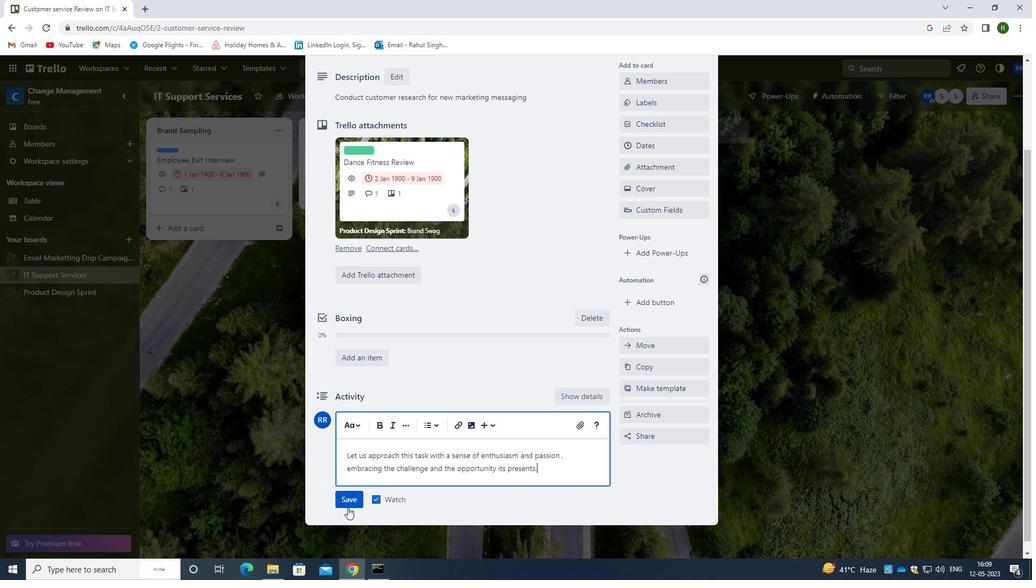 
Action: Mouse moved to (648, 145)
Screenshot: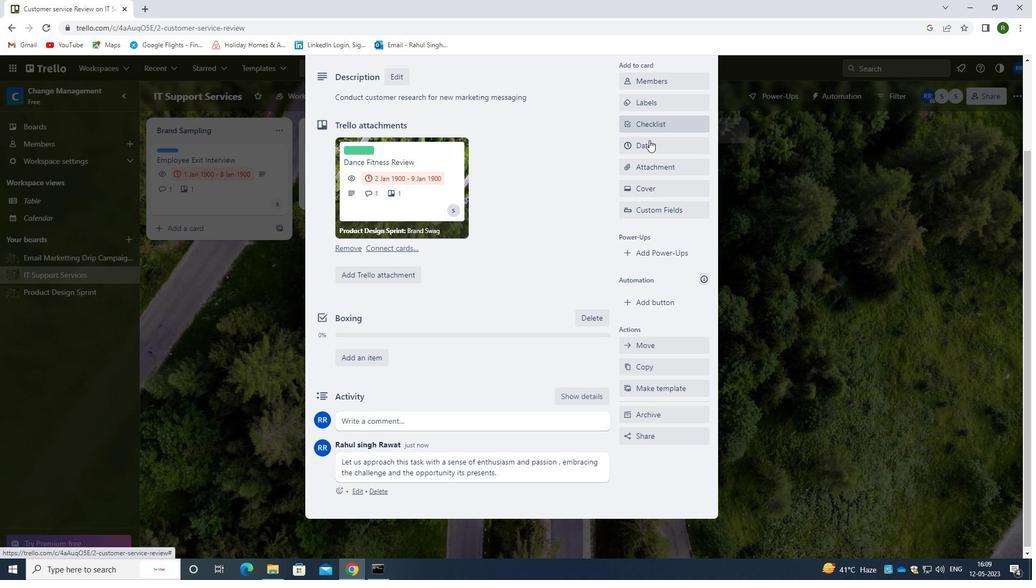 
Action: Mouse pressed left at (648, 145)
Screenshot: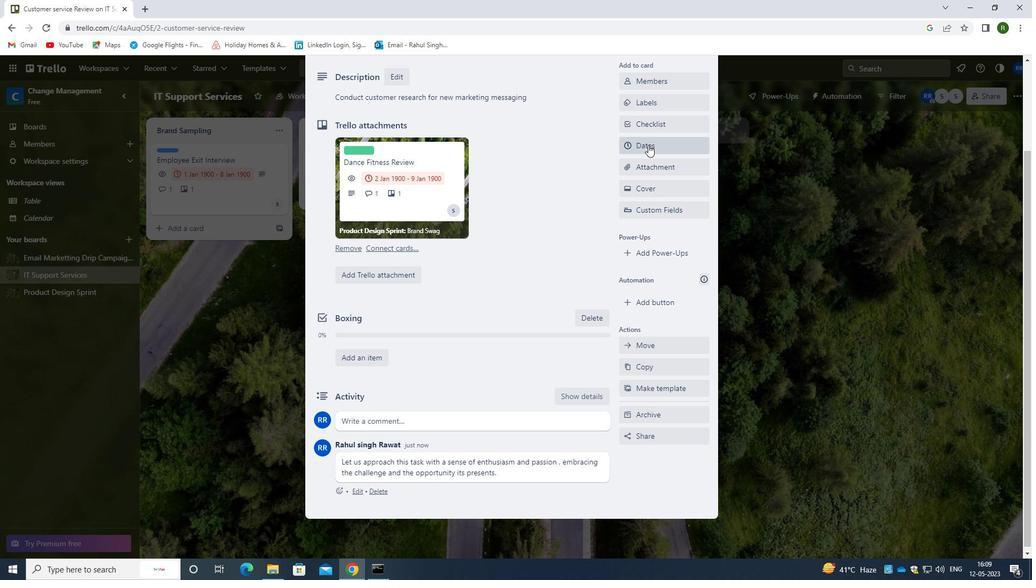 
Action: Mouse moved to (632, 368)
Screenshot: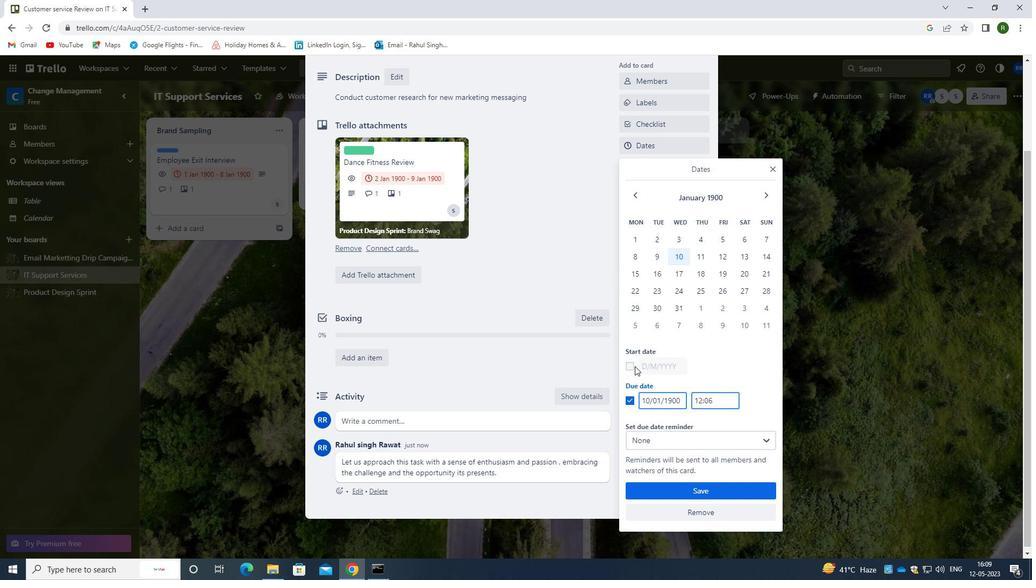 
Action: Mouse pressed left at (632, 368)
Screenshot: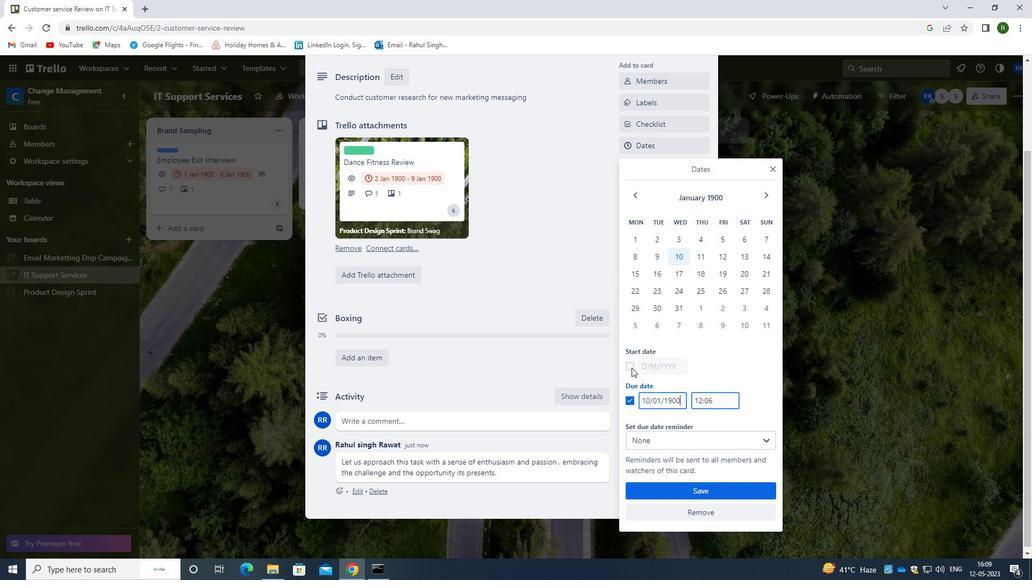 
Action: Mouse moved to (679, 365)
Screenshot: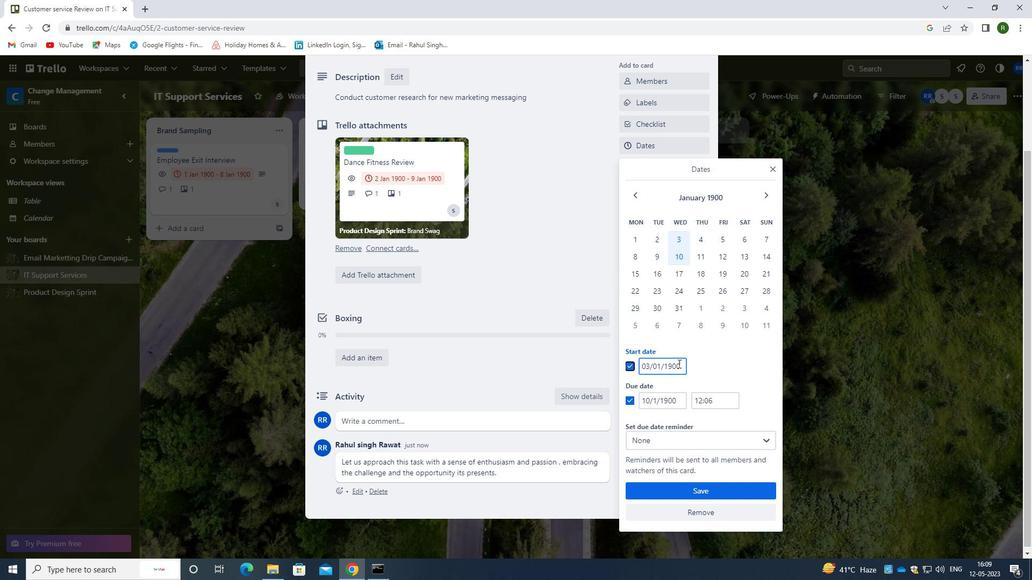 
Action: Mouse pressed left at (679, 365)
Screenshot: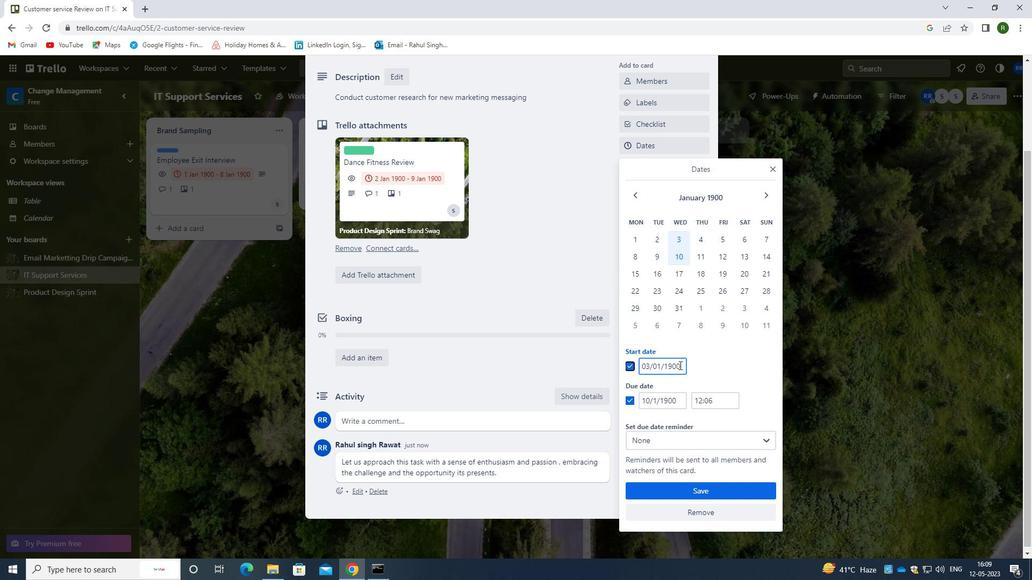 
Action: Mouse moved to (640, 367)
Screenshot: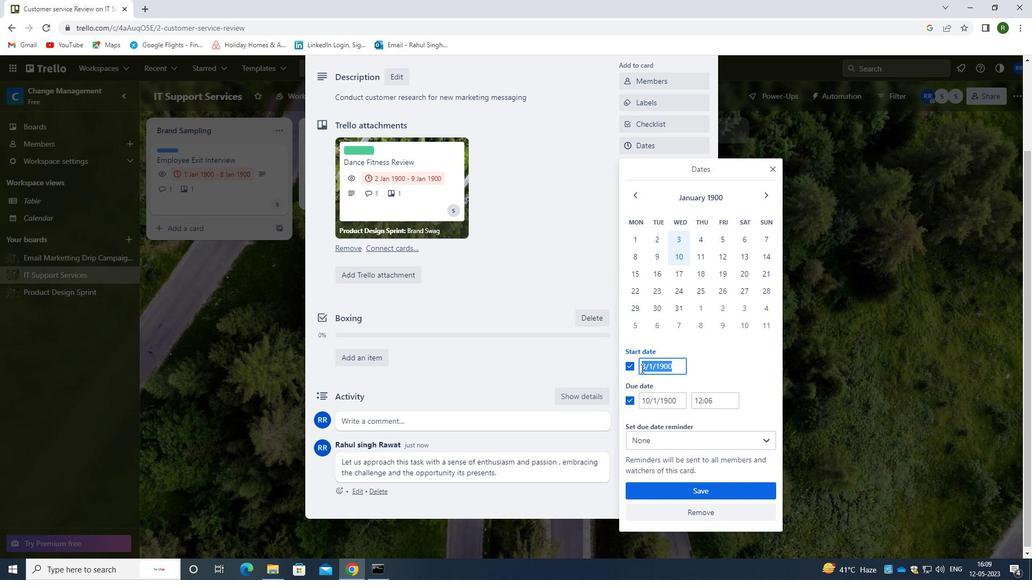 
Action: Key pressed 04/01/1900
Screenshot: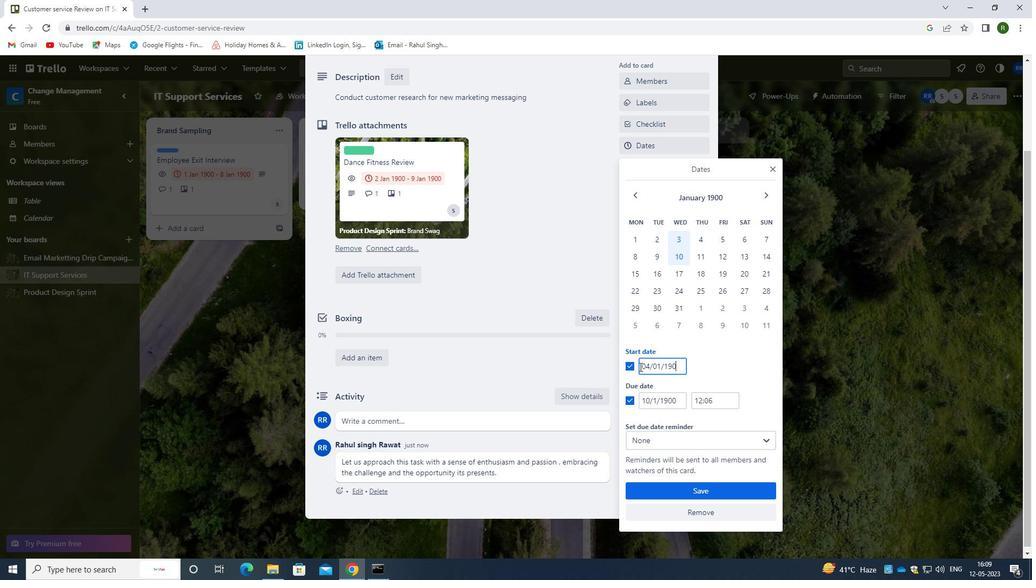 
Action: Mouse moved to (681, 403)
Screenshot: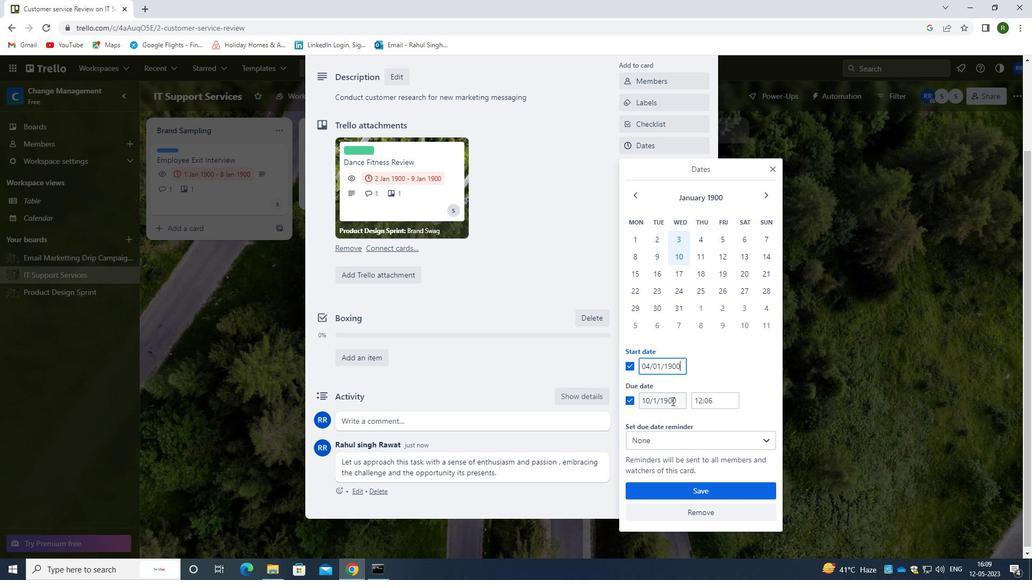 
Action: Mouse pressed left at (681, 403)
Screenshot: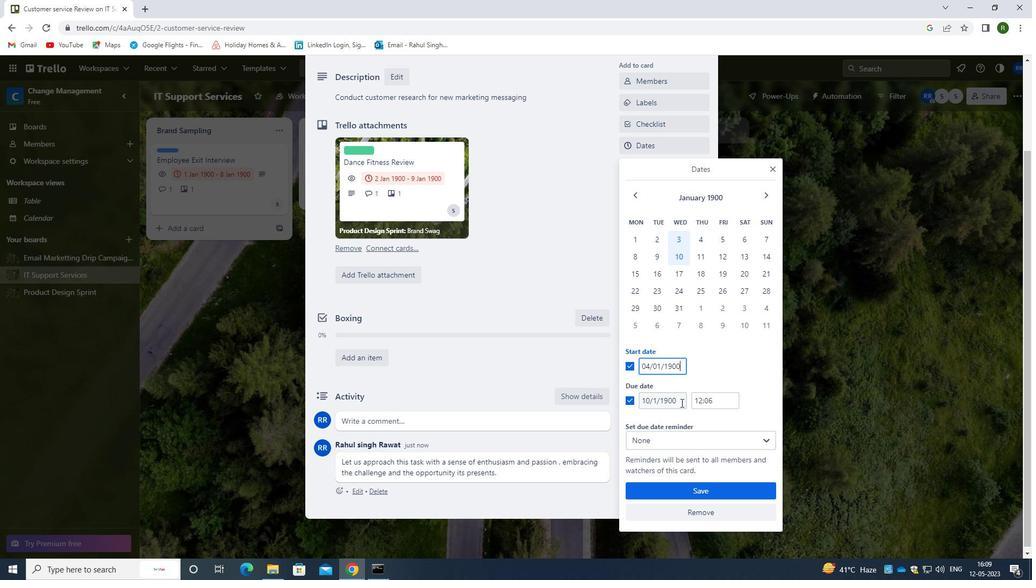 
Action: Mouse moved to (623, 411)
Screenshot: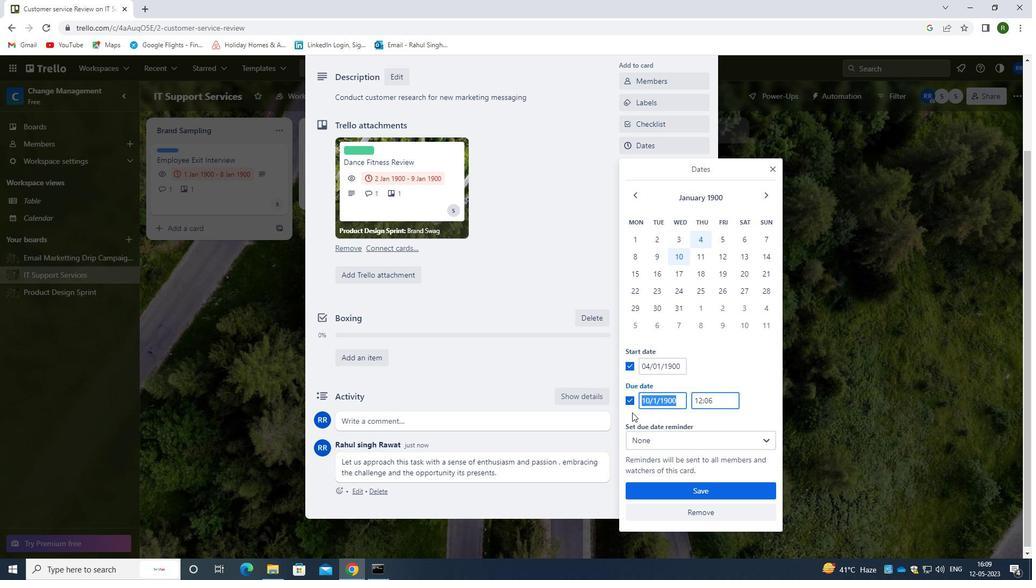 
Action: Key pressed 11/01/1900
Screenshot: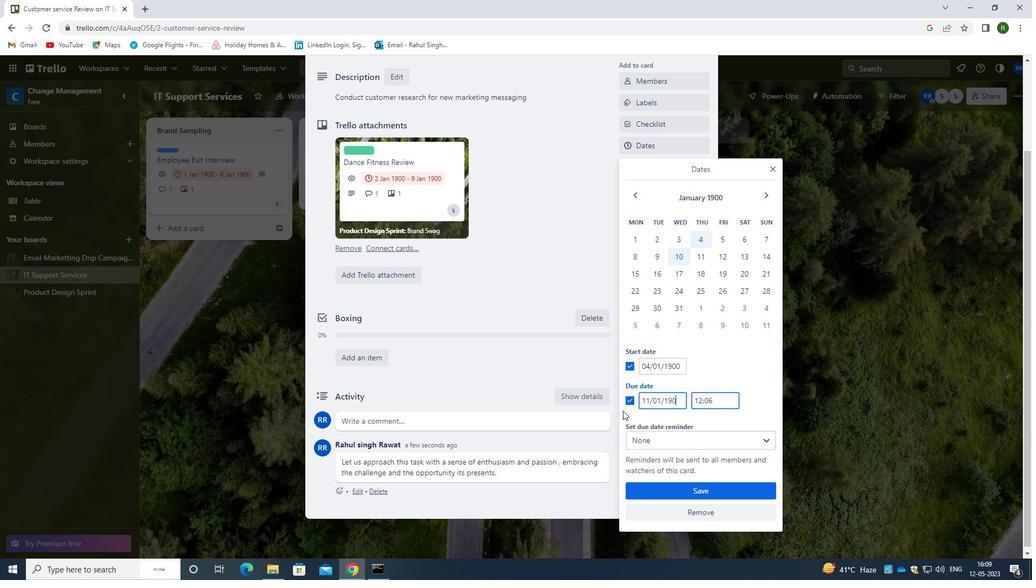 
Action: Mouse moved to (706, 492)
Screenshot: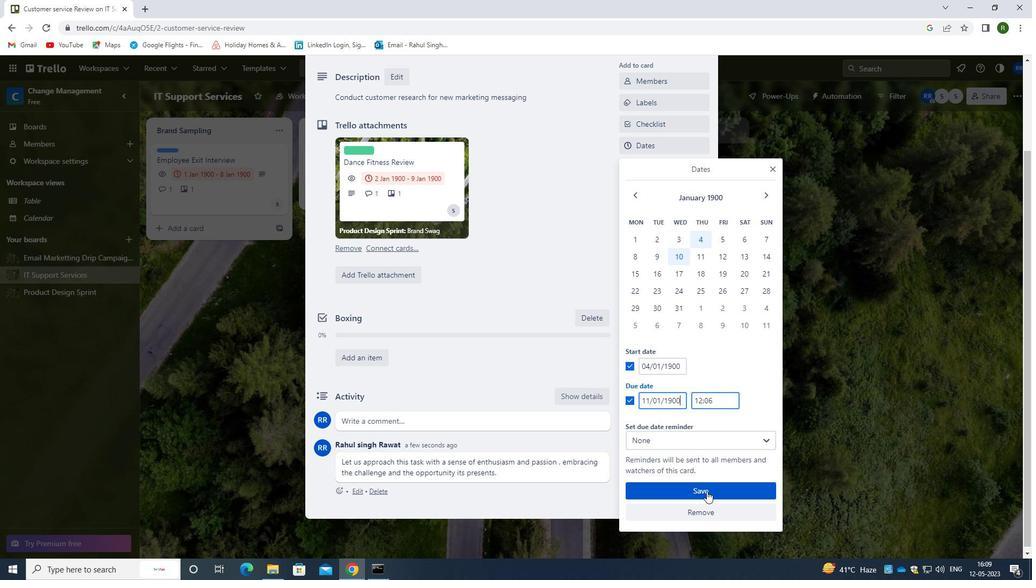 
Action: Mouse pressed left at (706, 492)
Screenshot: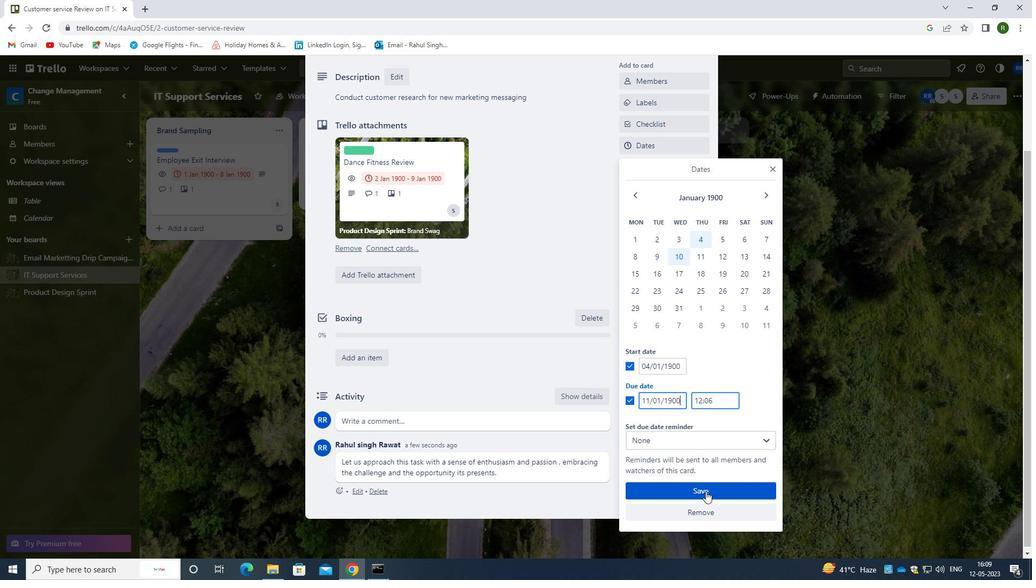 
Action: Mouse moved to (783, 441)
Screenshot: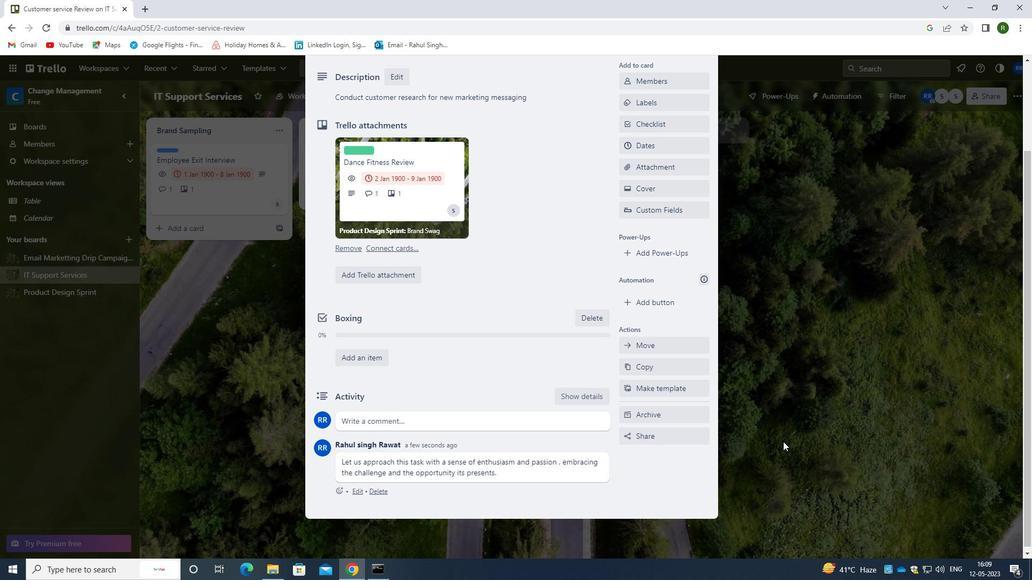 
Action: Mouse scrolled (783, 441) with delta (0, 0)
Screenshot: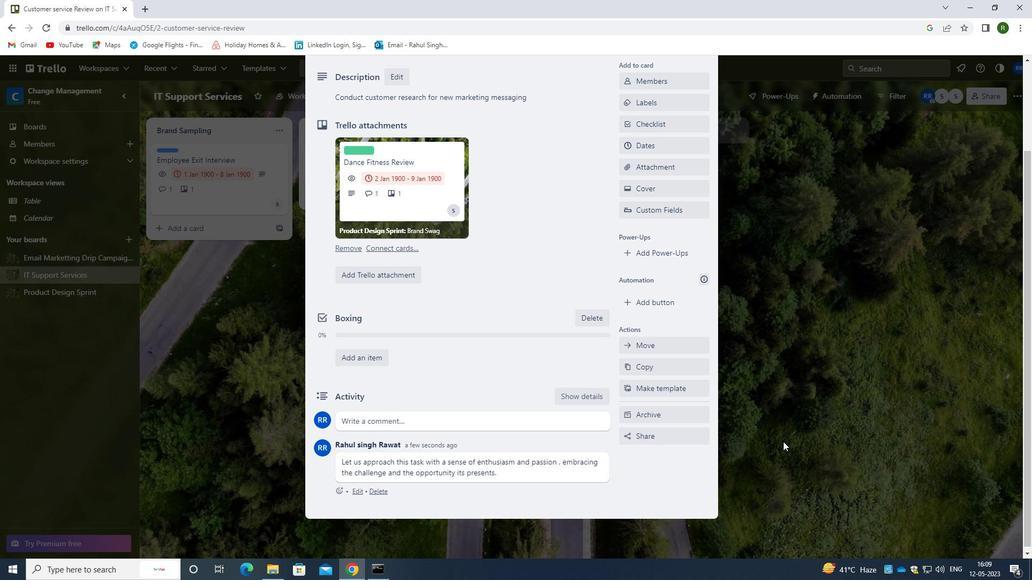 
Action: Mouse scrolled (783, 441) with delta (0, 0)
Screenshot: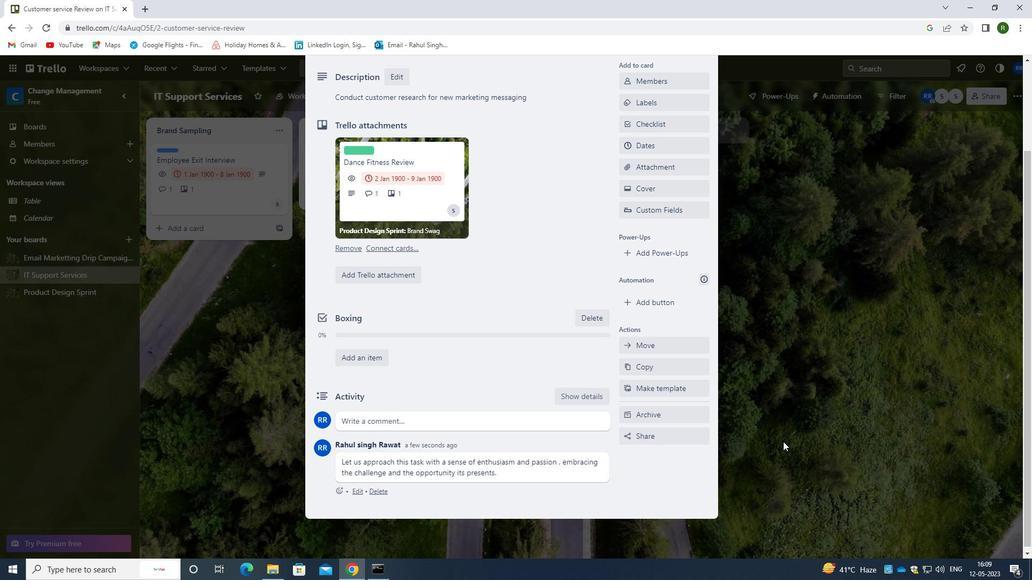 
Action: Mouse moved to (744, 417)
Screenshot: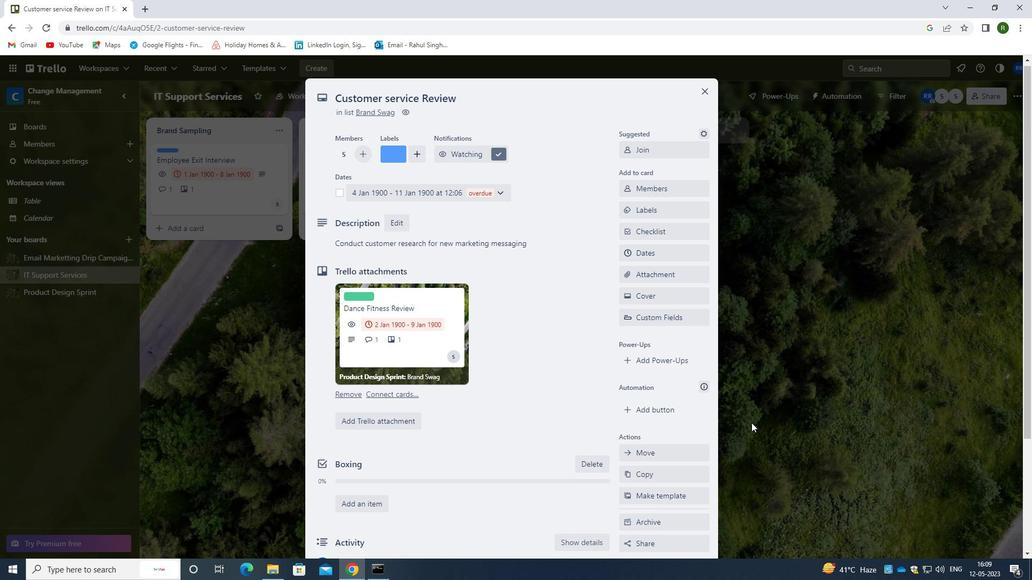 
